 Task: Find connections with filter location Taiobeiras with filter topic #lawfirmmarketingwith filter profile language English with filter current company Luthra and Luthra Law Offices India with filter school Adikavi Nannaya University, Rajahmundry, East Godawari with filter industry Personal Care Product Manufacturing with filter service category Bankruptcy Law with filter keywords title Boilermaker
Action: Mouse moved to (491, 97)
Screenshot: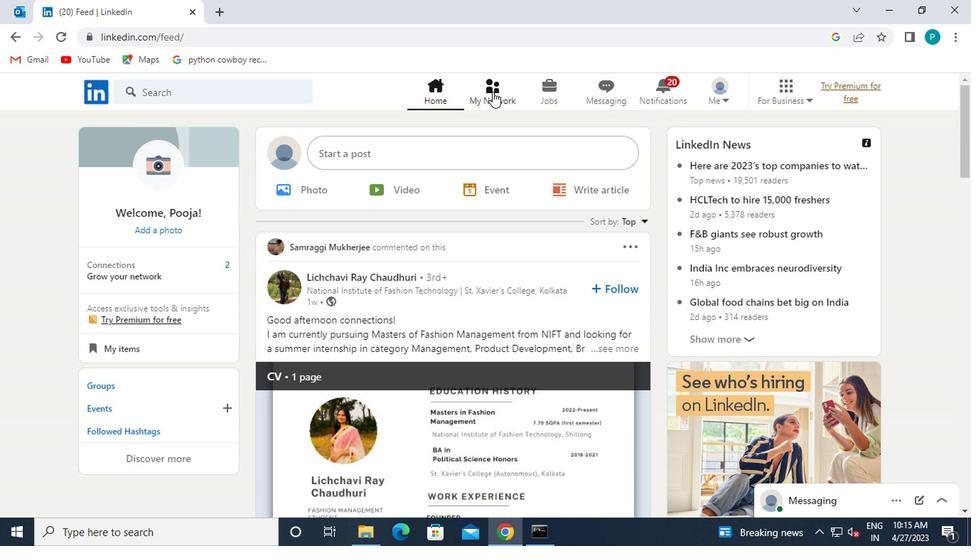 
Action: Mouse pressed left at (491, 97)
Screenshot: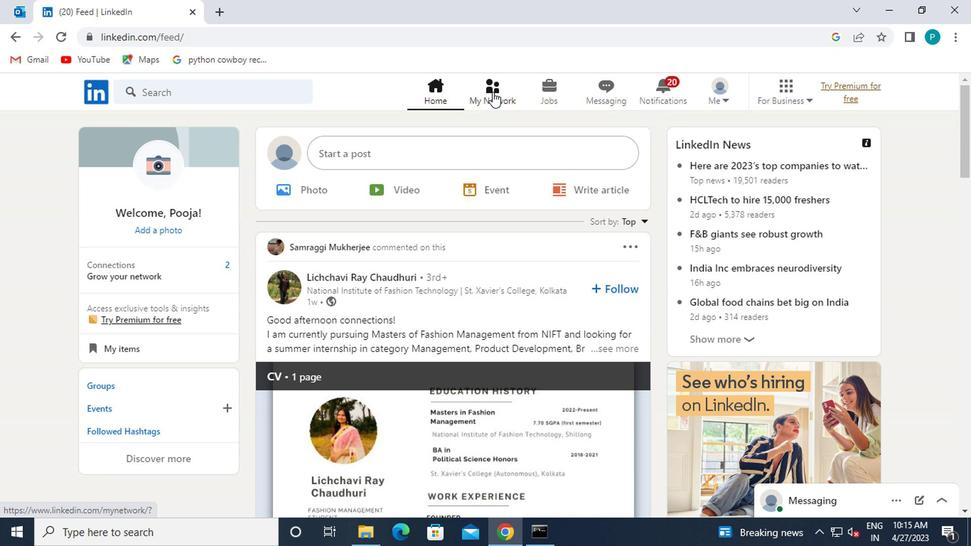 
Action: Mouse moved to (170, 182)
Screenshot: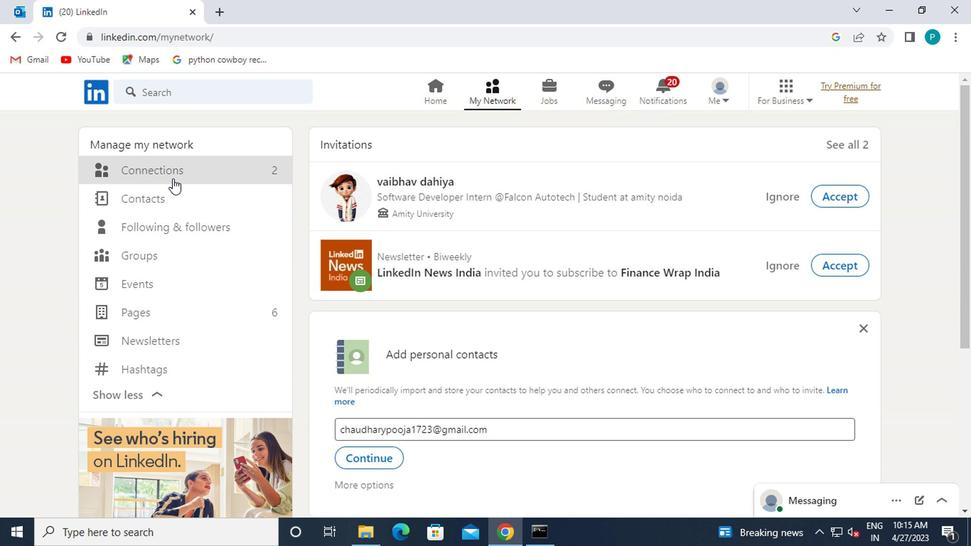 
Action: Mouse pressed left at (170, 182)
Screenshot: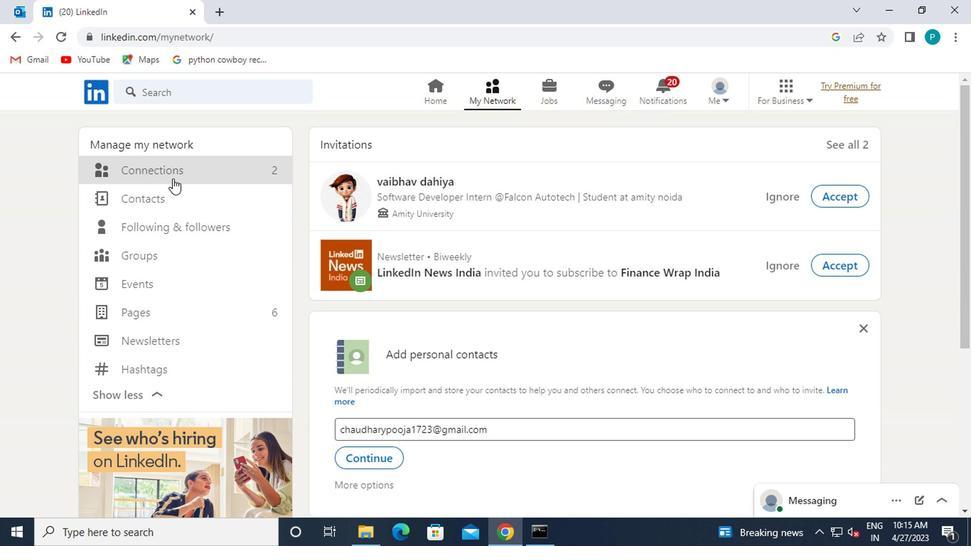 
Action: Mouse pressed left at (170, 182)
Screenshot: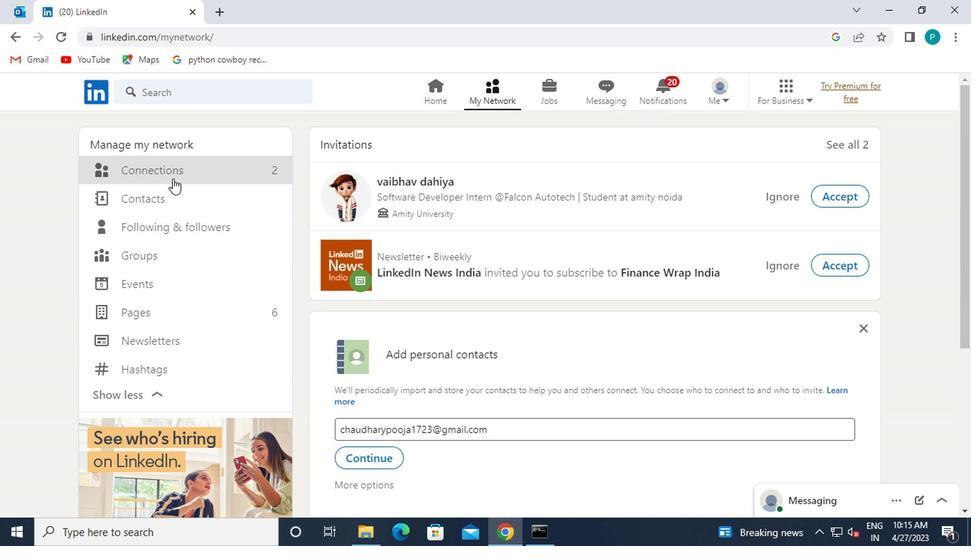 
Action: Mouse moved to (170, 173)
Screenshot: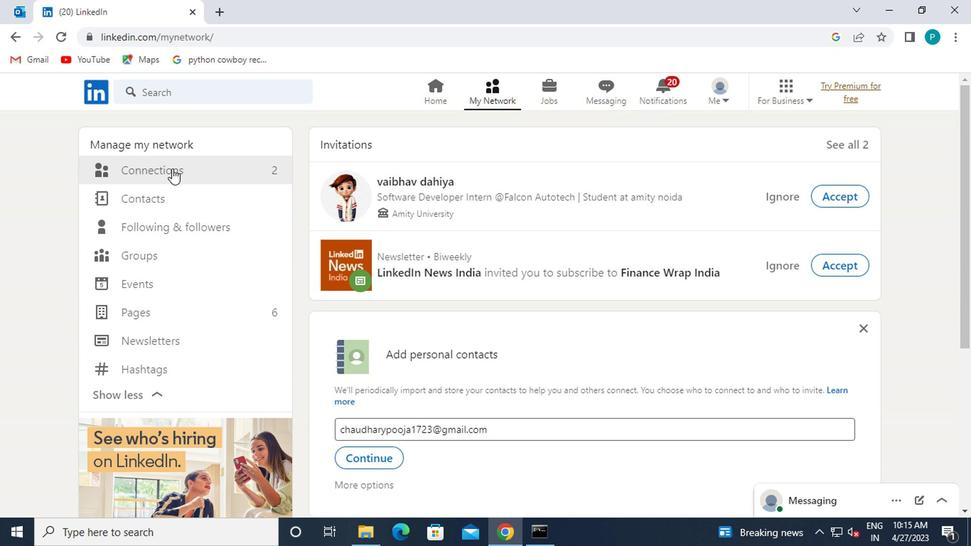 
Action: Mouse pressed left at (170, 173)
Screenshot: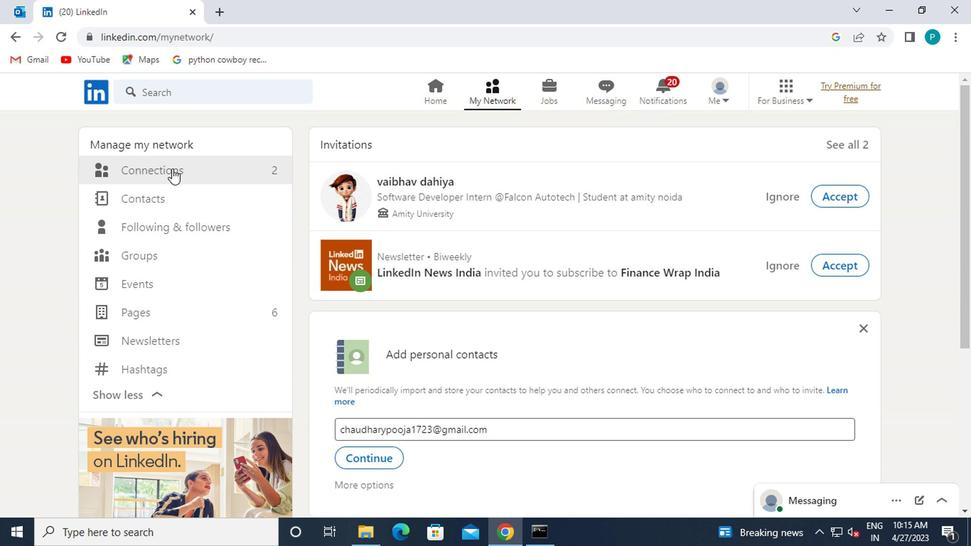 
Action: Mouse pressed left at (170, 173)
Screenshot: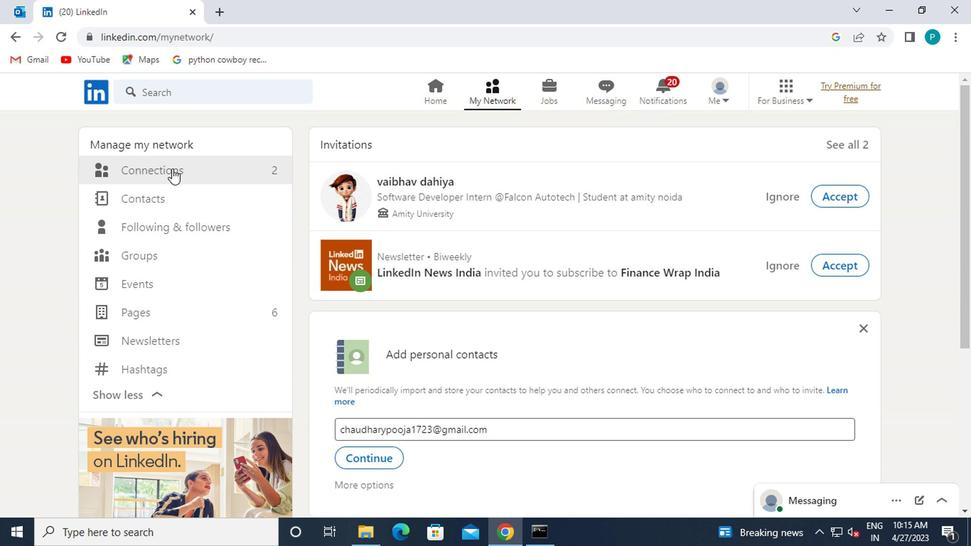 
Action: Mouse moved to (621, 178)
Screenshot: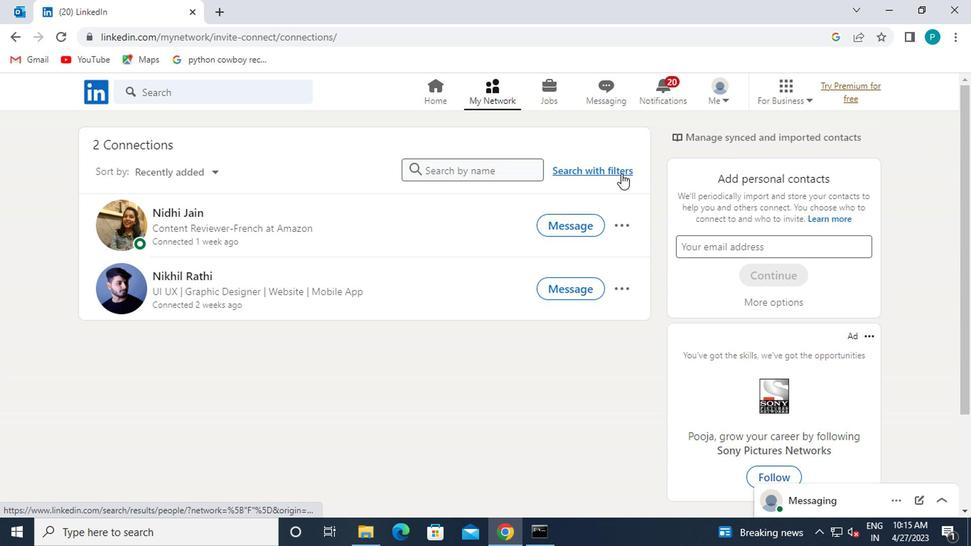 
Action: Mouse pressed left at (621, 178)
Screenshot: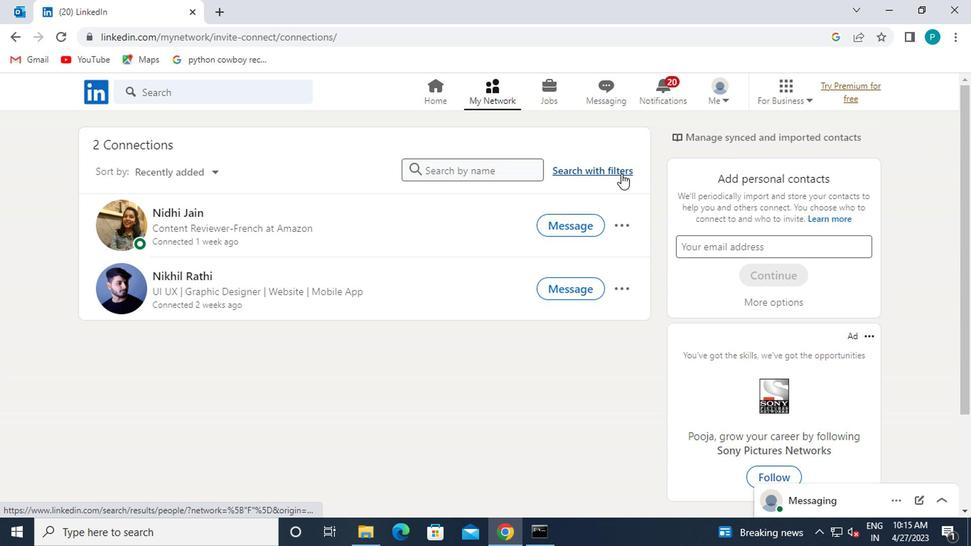 
Action: Mouse moved to (457, 140)
Screenshot: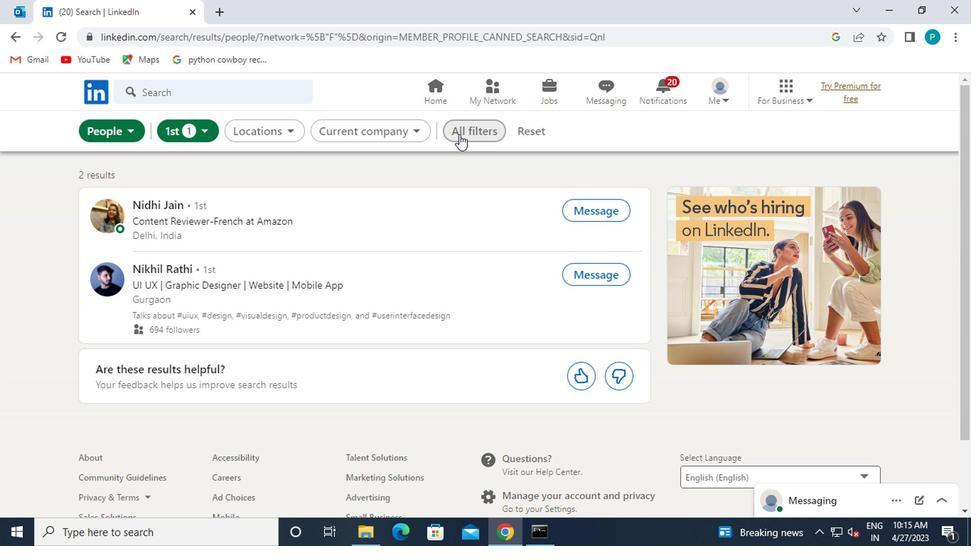 
Action: Mouse pressed left at (457, 140)
Screenshot: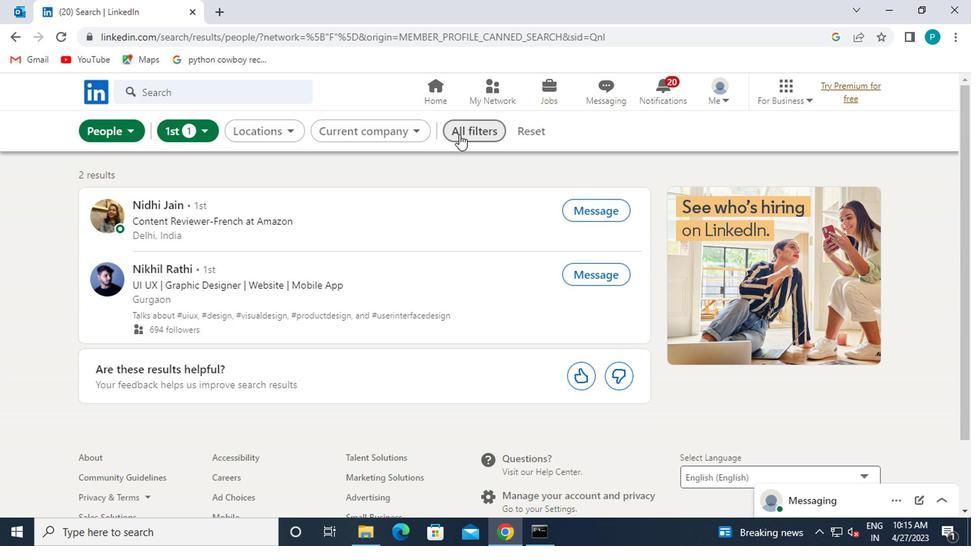 
Action: Mouse moved to (657, 308)
Screenshot: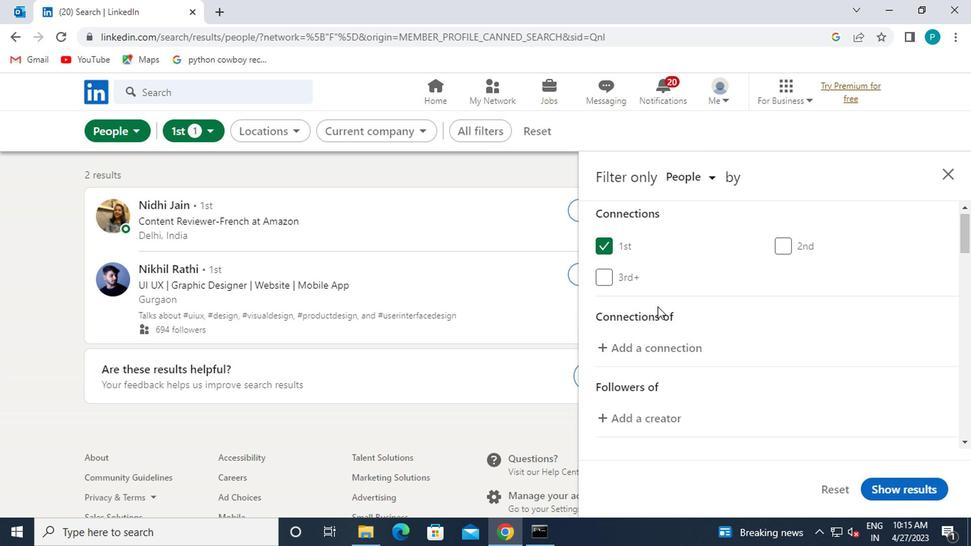 
Action: Mouse scrolled (657, 308) with delta (0, 0)
Screenshot: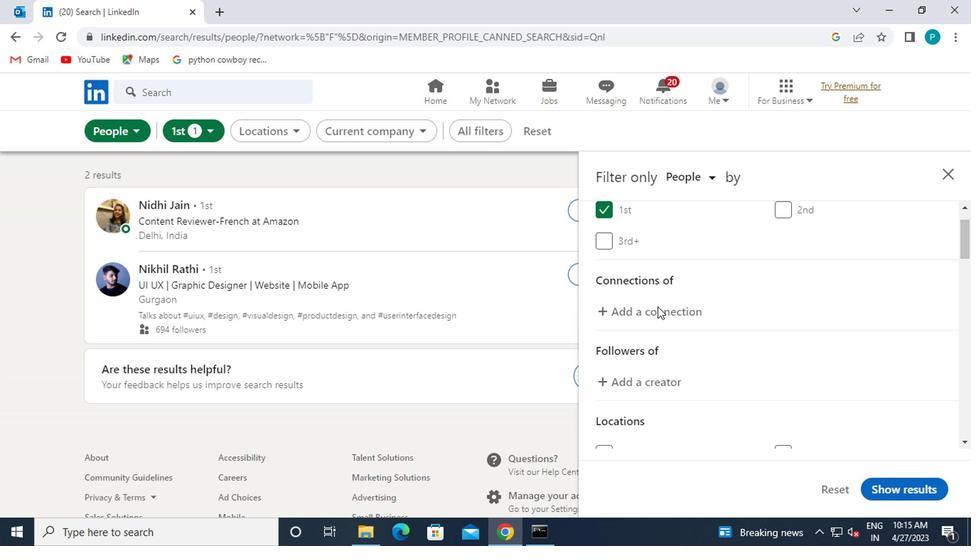 
Action: Mouse moved to (657, 309)
Screenshot: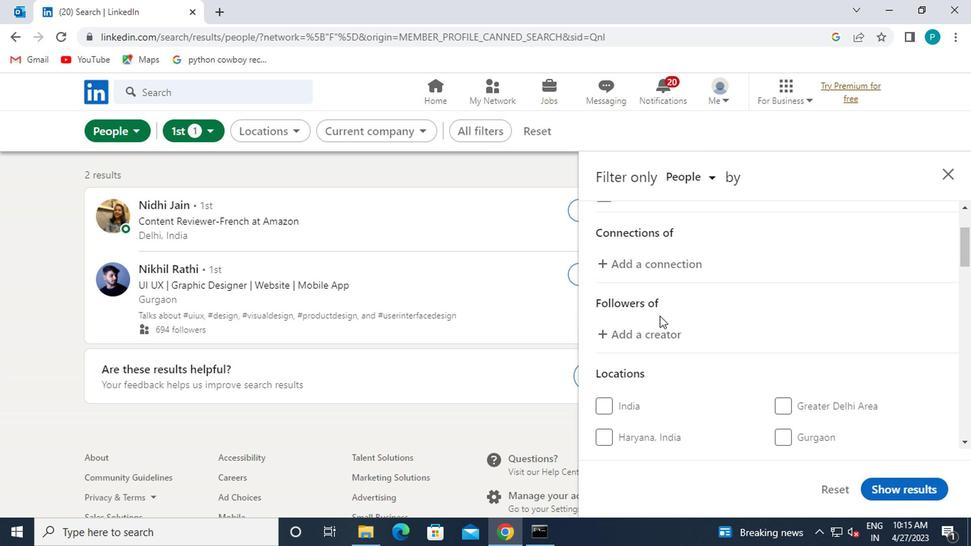 
Action: Mouse scrolled (657, 308) with delta (0, 0)
Screenshot: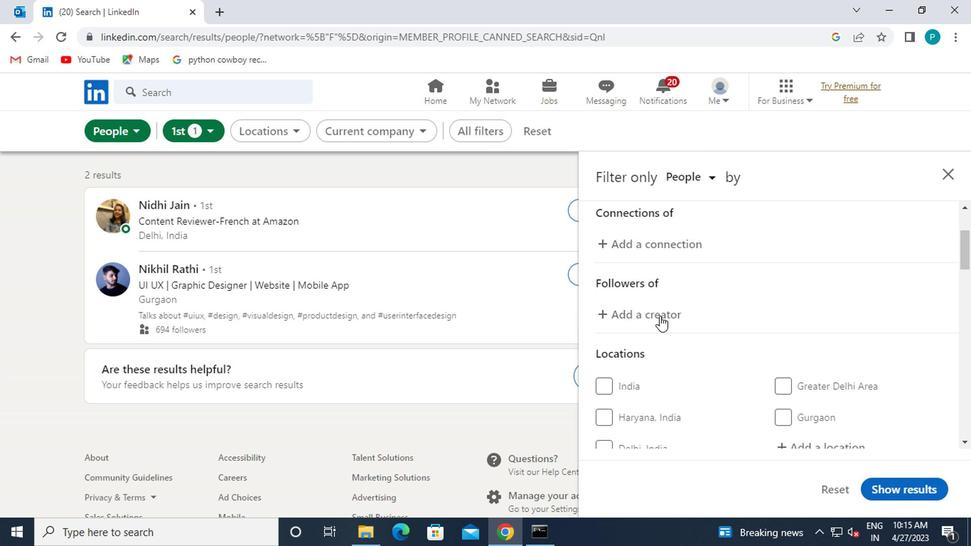 
Action: Mouse moved to (781, 402)
Screenshot: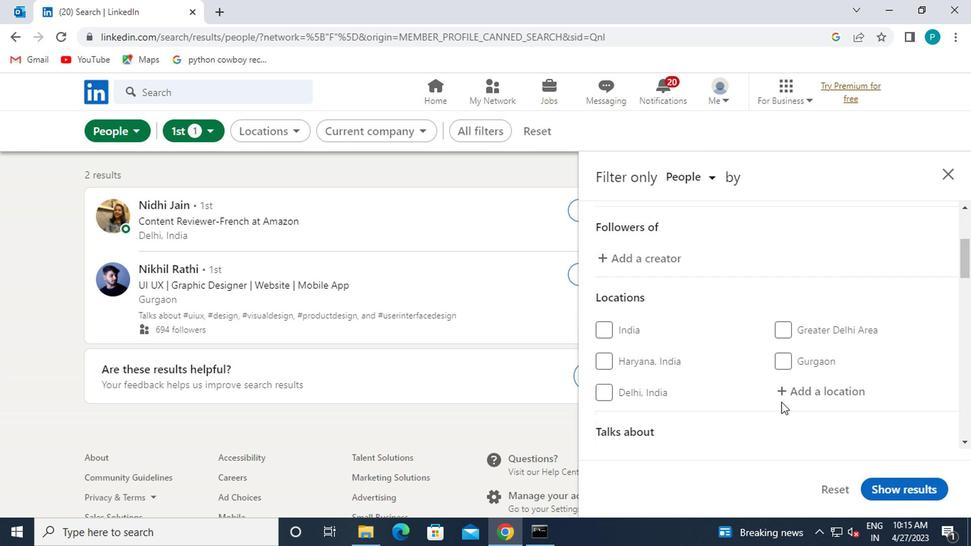 
Action: Mouse scrolled (781, 401) with delta (0, 0)
Screenshot: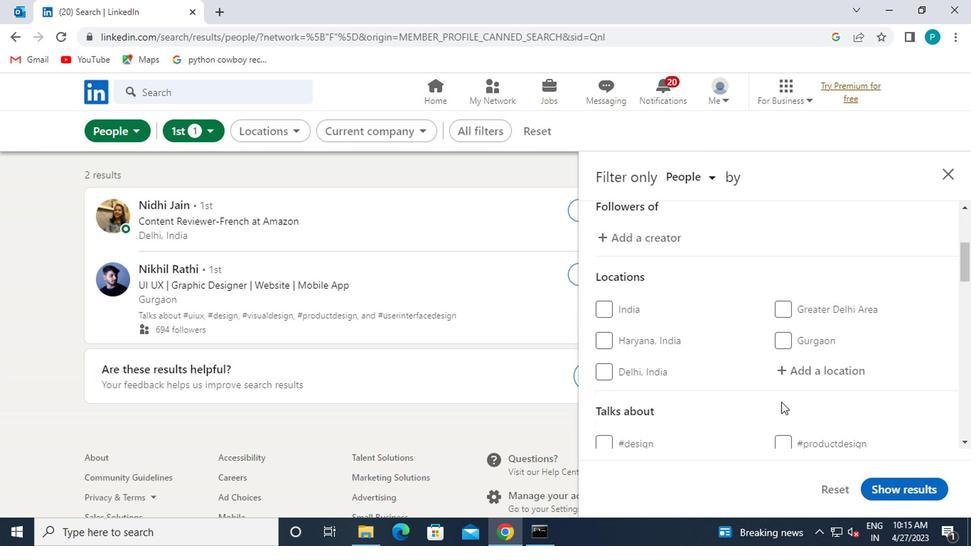 
Action: Mouse moved to (790, 354)
Screenshot: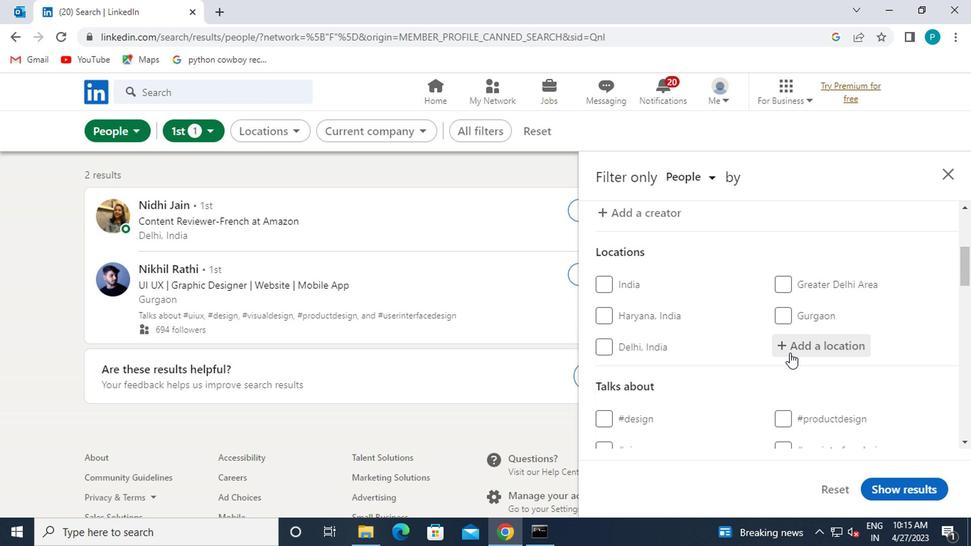 
Action: Mouse pressed left at (790, 354)
Screenshot: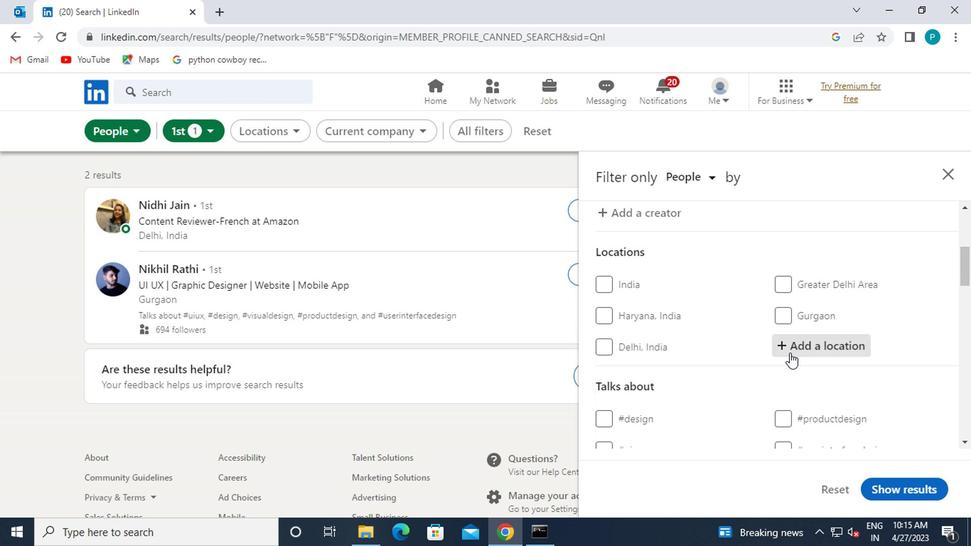 
Action: Key pressed <Key.caps_lock>t<Key.caps_lock>aiobeiras
Screenshot: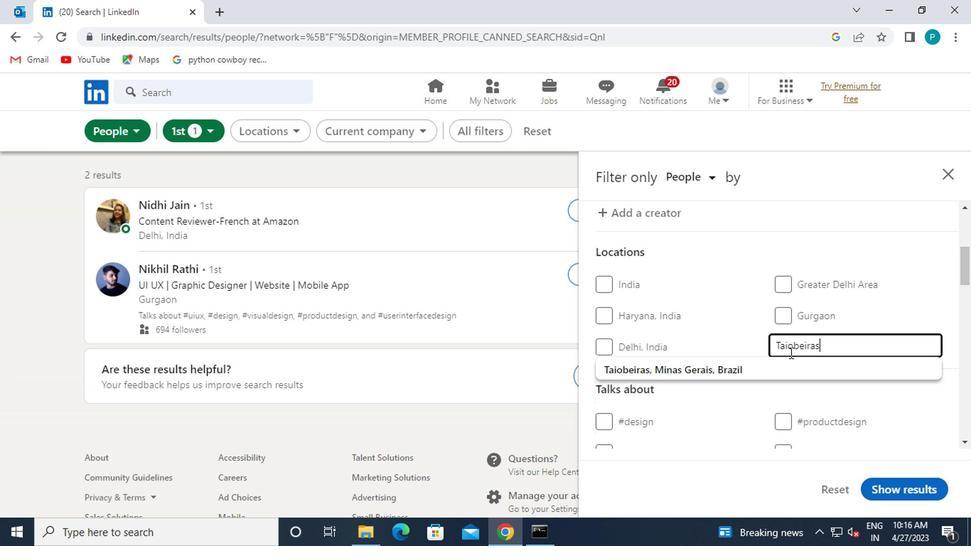 
Action: Mouse moved to (775, 373)
Screenshot: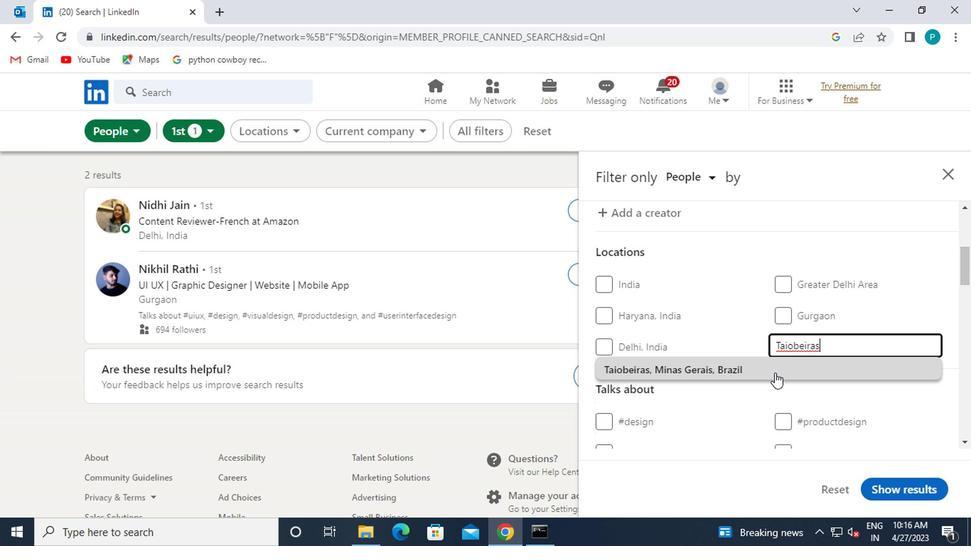 
Action: Mouse pressed left at (775, 373)
Screenshot: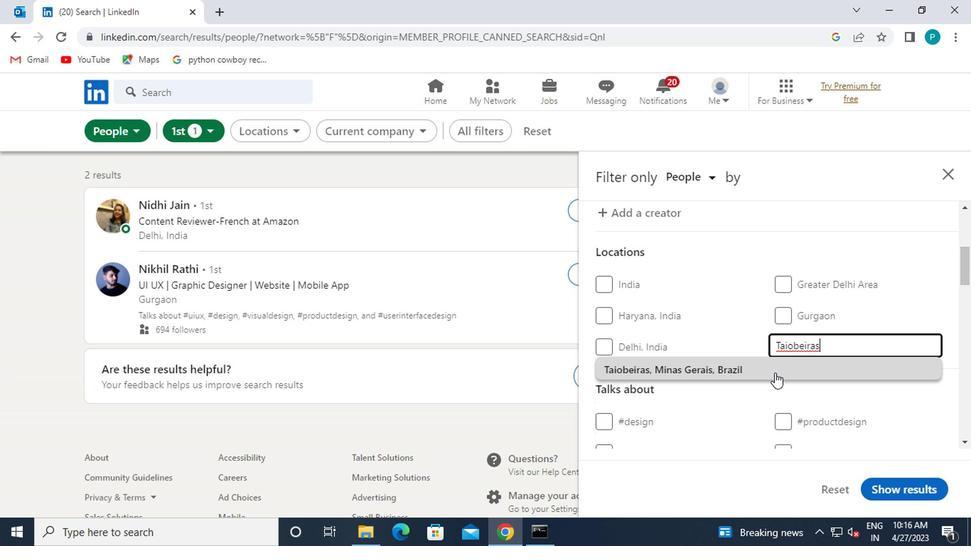 
Action: Mouse moved to (774, 374)
Screenshot: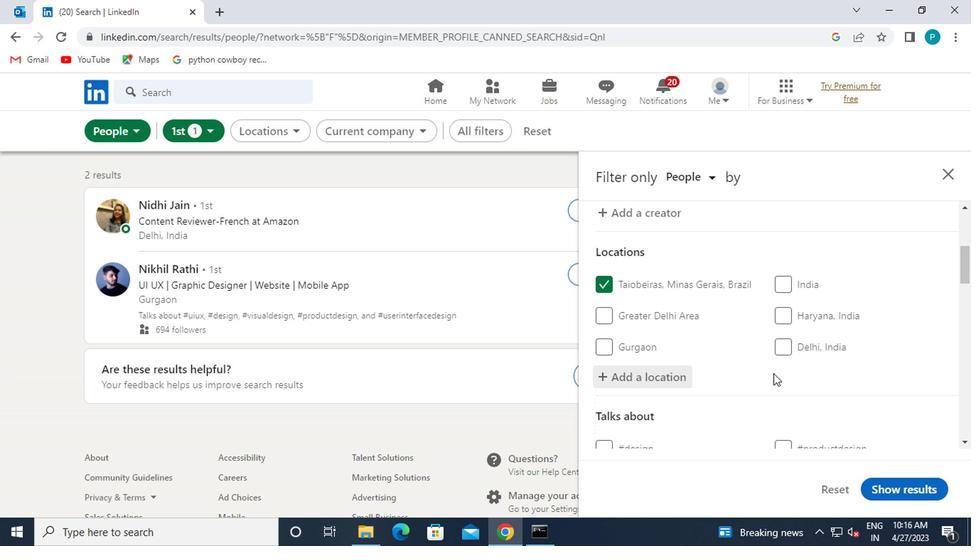 
Action: Mouse scrolled (774, 373) with delta (0, -1)
Screenshot: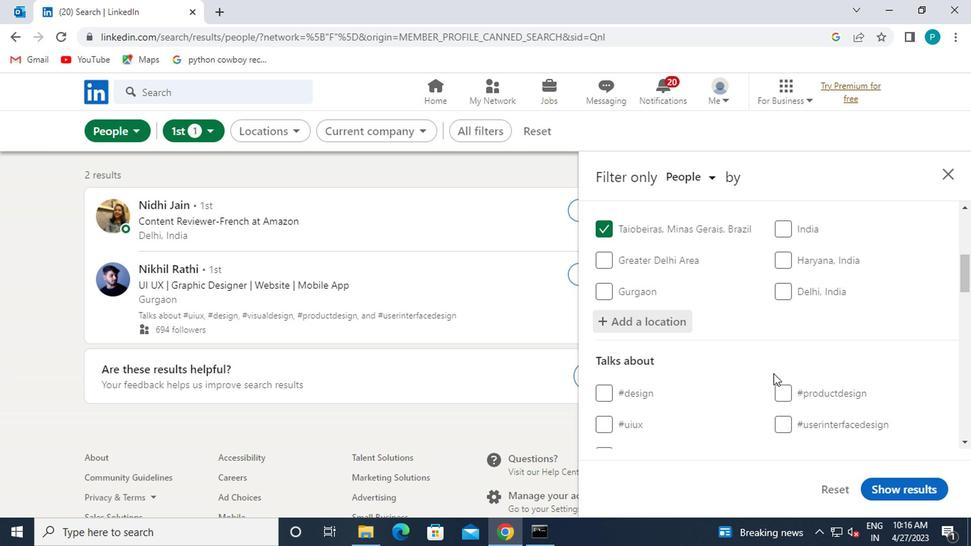 
Action: Mouse scrolled (774, 373) with delta (0, -1)
Screenshot: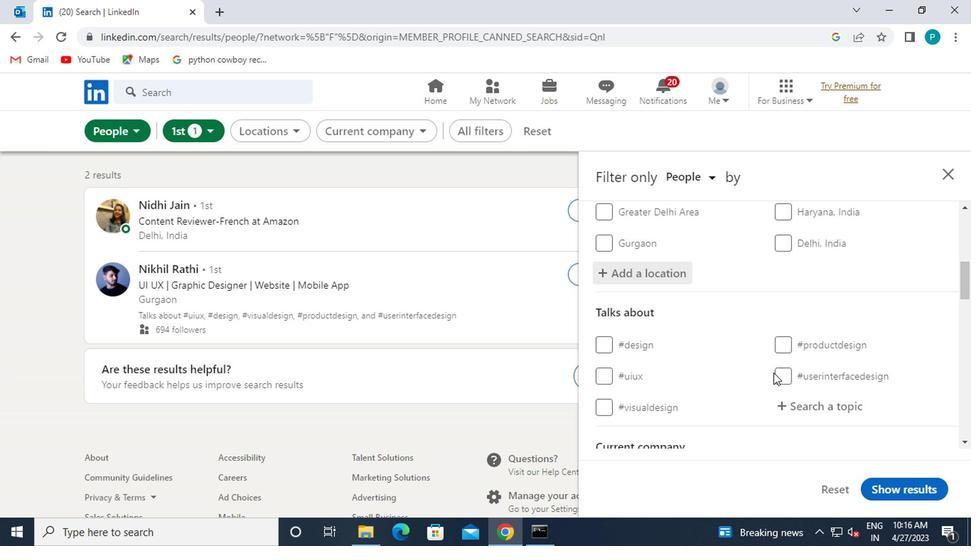 
Action: Mouse scrolled (774, 373) with delta (0, -1)
Screenshot: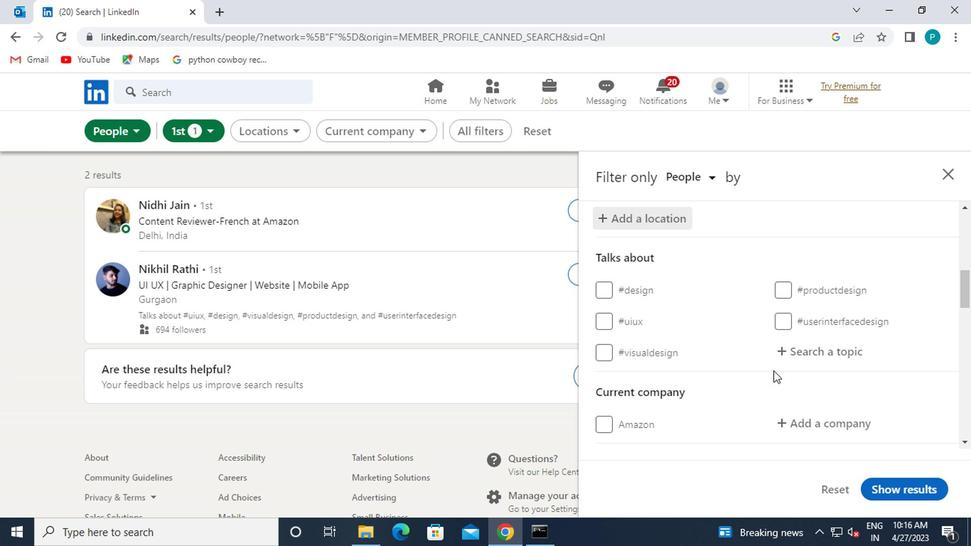 
Action: Mouse moved to (781, 308)
Screenshot: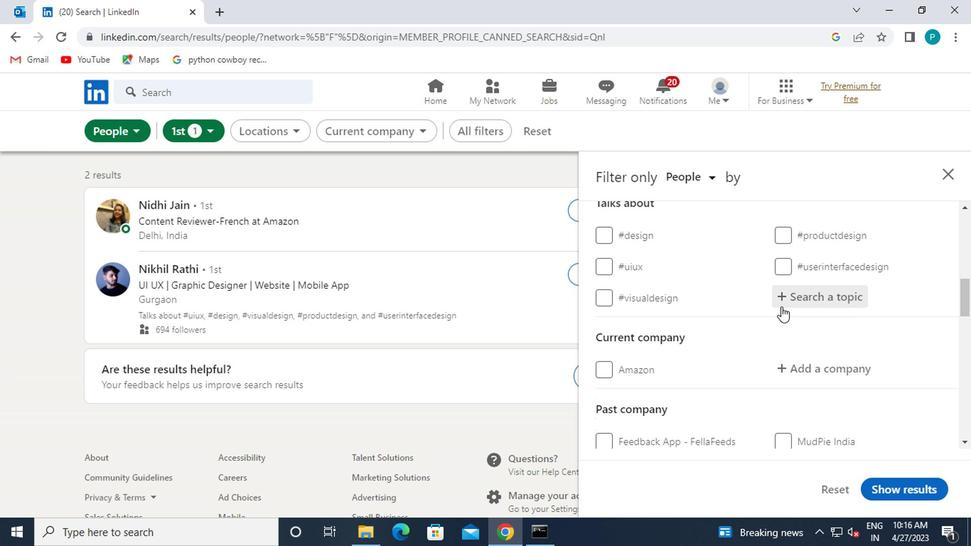 
Action: Mouse pressed left at (781, 308)
Screenshot: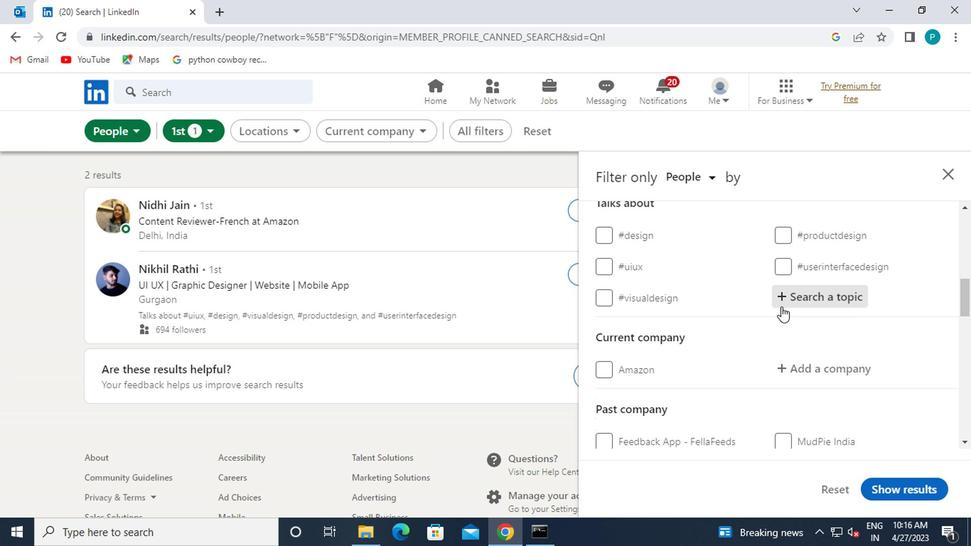 
Action: Key pressed <Key.shift>#LLAWFIRMMARKETING
Screenshot: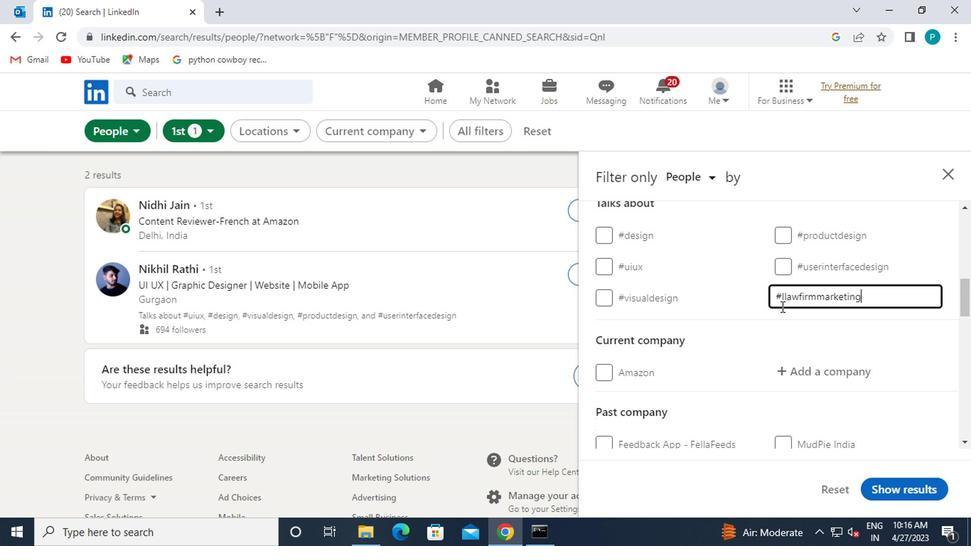 
Action: Mouse moved to (780, 312)
Screenshot: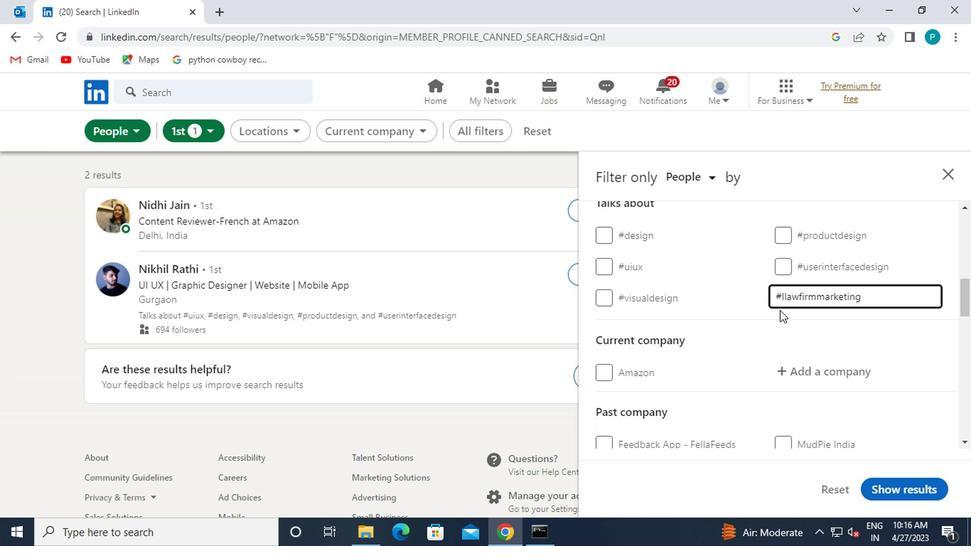 
Action: Mouse scrolled (780, 311) with delta (0, -1)
Screenshot: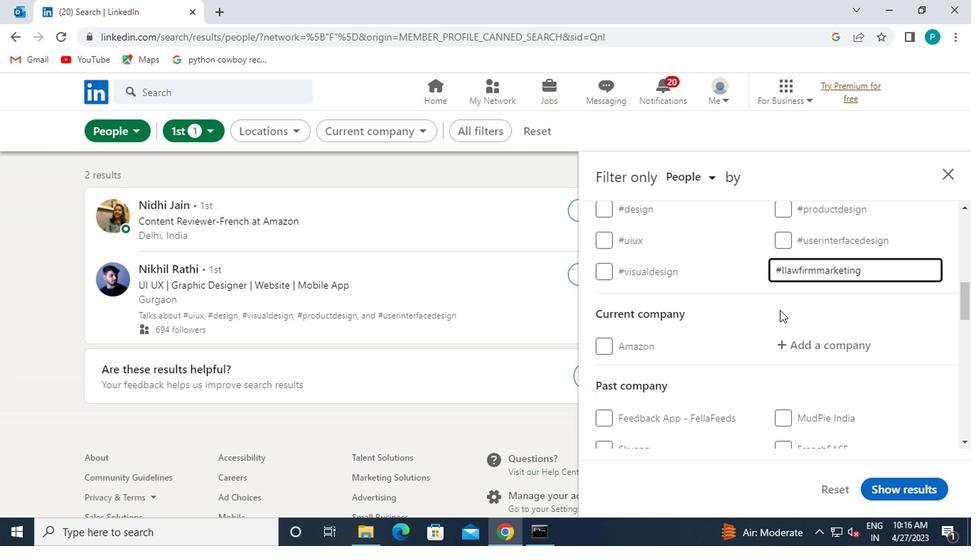 
Action: Mouse moved to (781, 308)
Screenshot: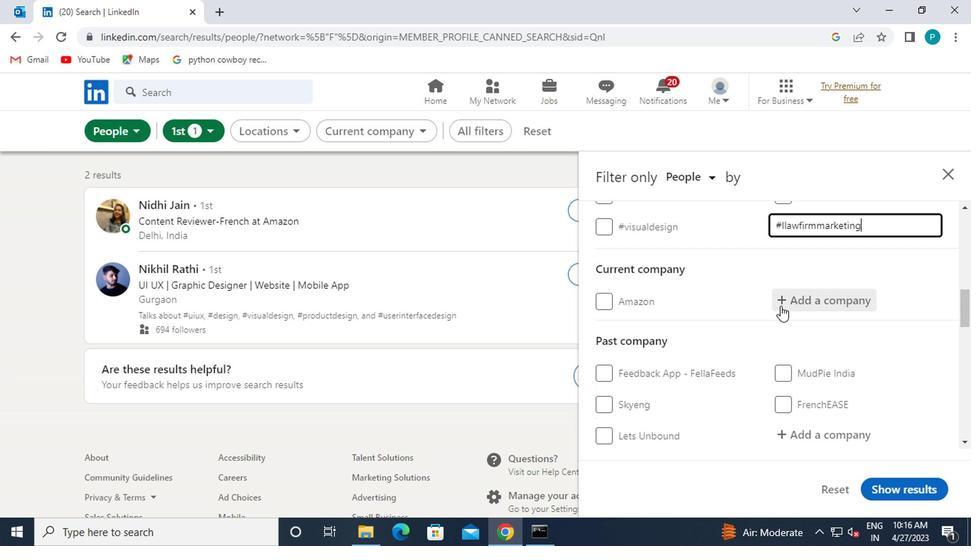 
Action: Mouse pressed left at (781, 308)
Screenshot: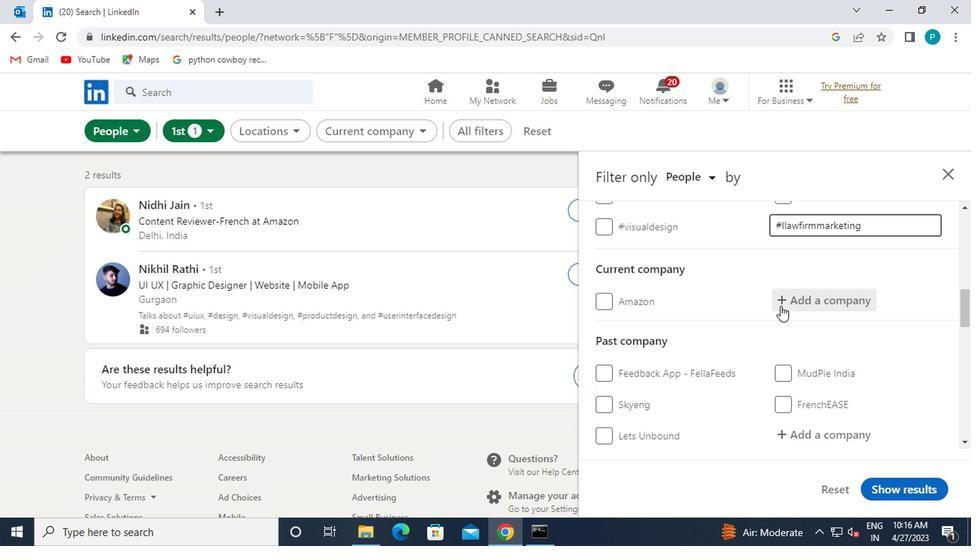 
Action: Key pressed LUTHRA
Screenshot: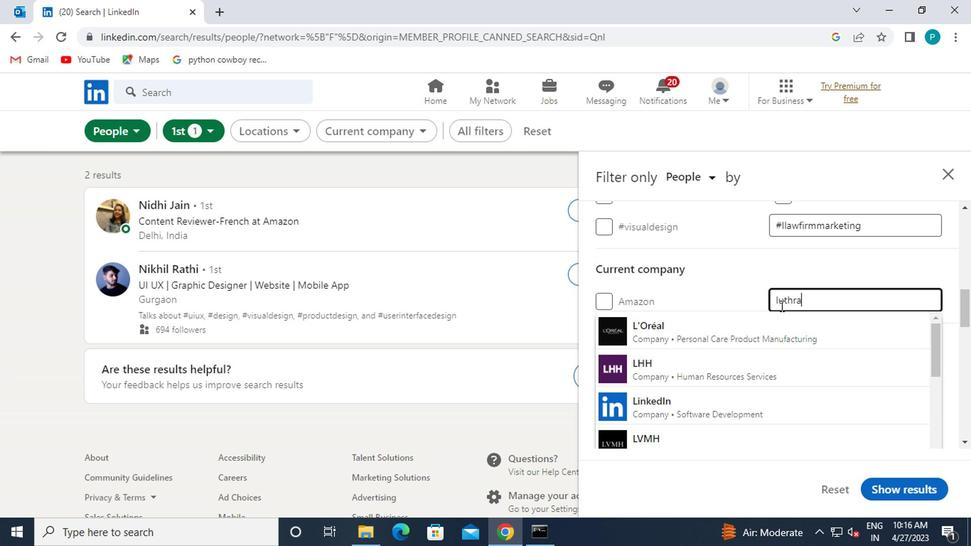 
Action: Mouse moved to (778, 330)
Screenshot: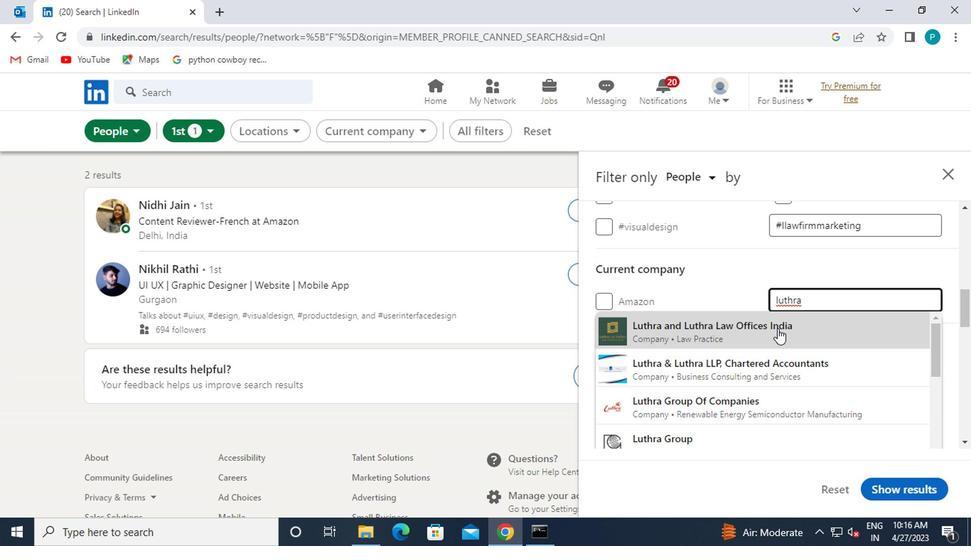 
Action: Mouse pressed left at (778, 330)
Screenshot: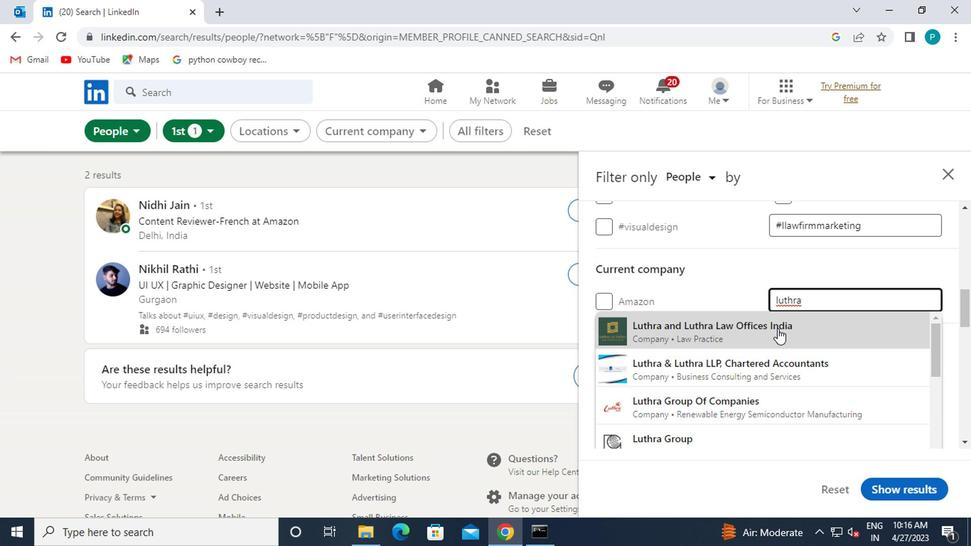 
Action: Mouse moved to (761, 330)
Screenshot: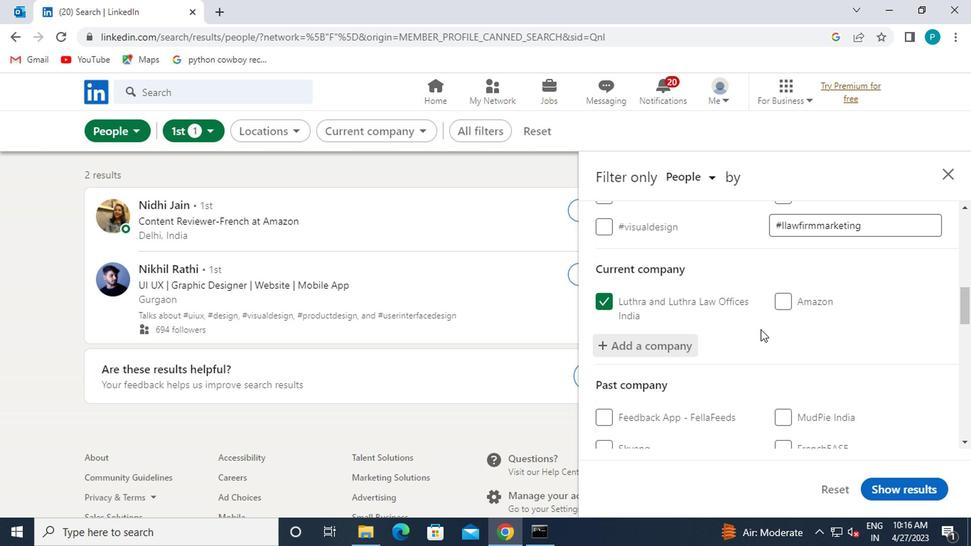 
Action: Mouse scrolled (761, 330) with delta (0, 0)
Screenshot: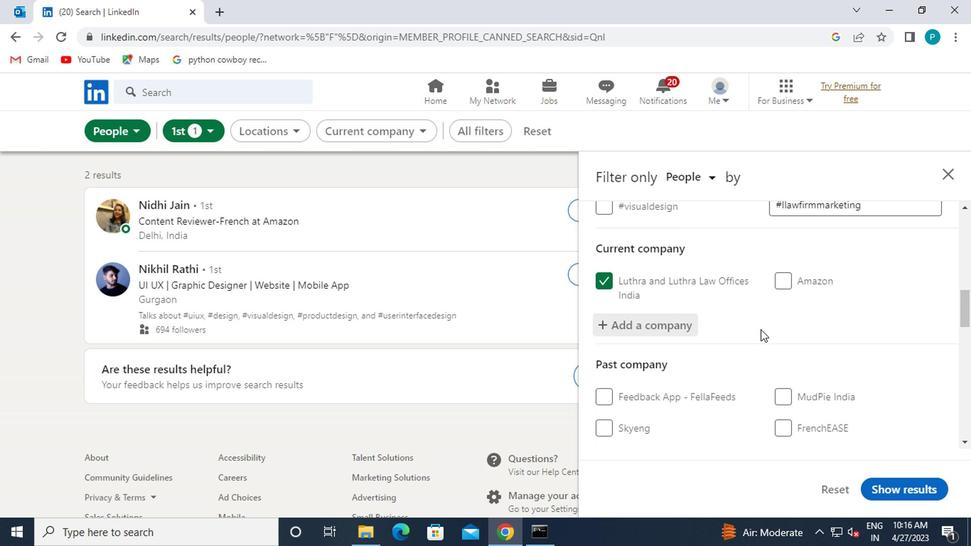 
Action: Mouse scrolled (761, 330) with delta (0, 0)
Screenshot: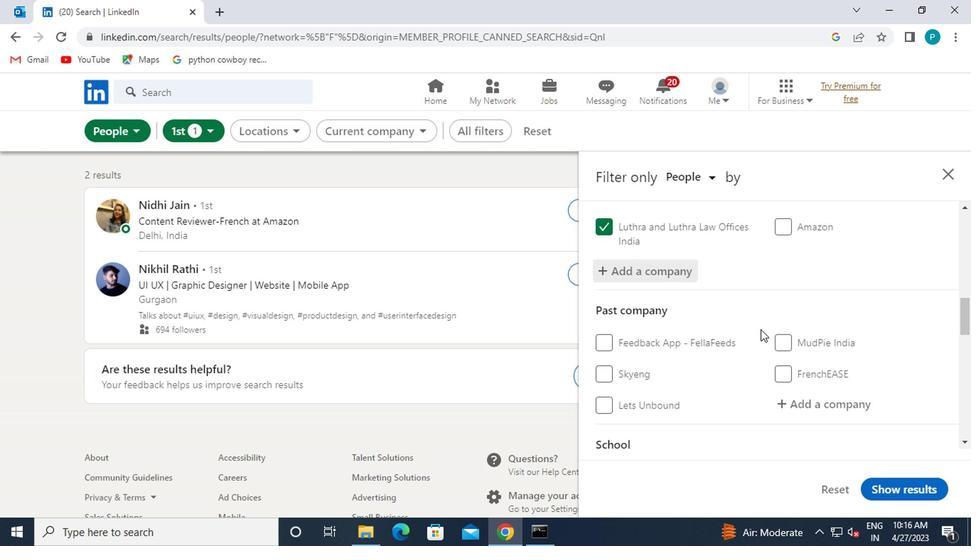 
Action: Mouse moved to (722, 332)
Screenshot: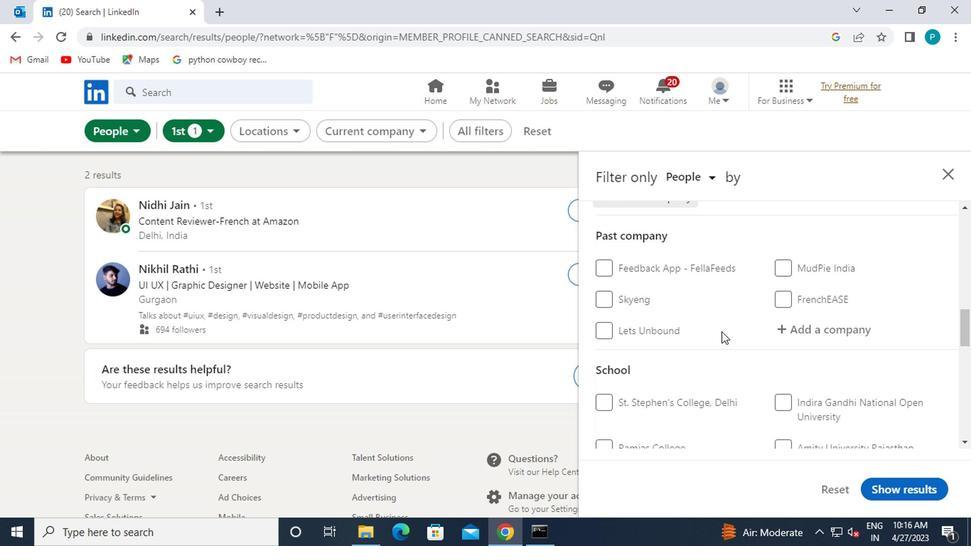 
Action: Mouse scrolled (722, 332) with delta (0, 0)
Screenshot: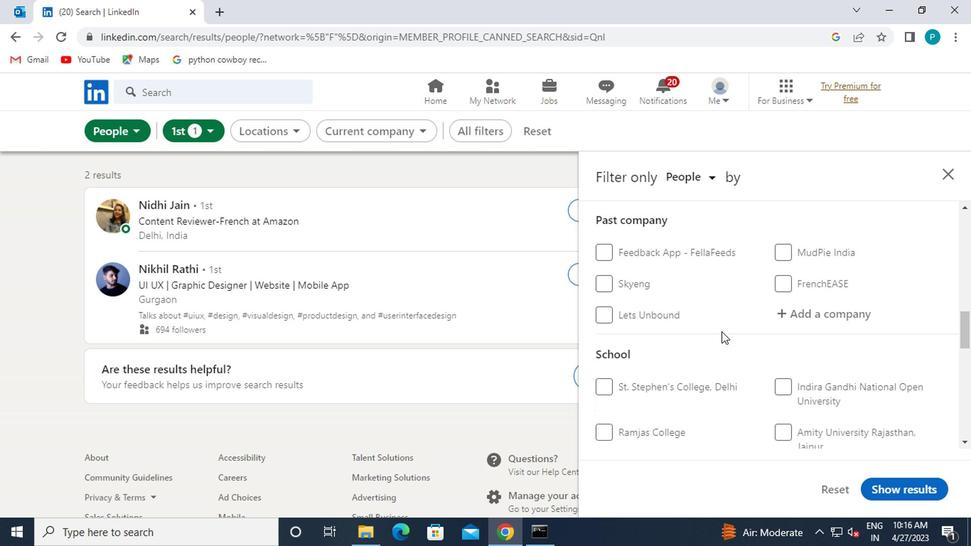 
Action: Mouse moved to (791, 420)
Screenshot: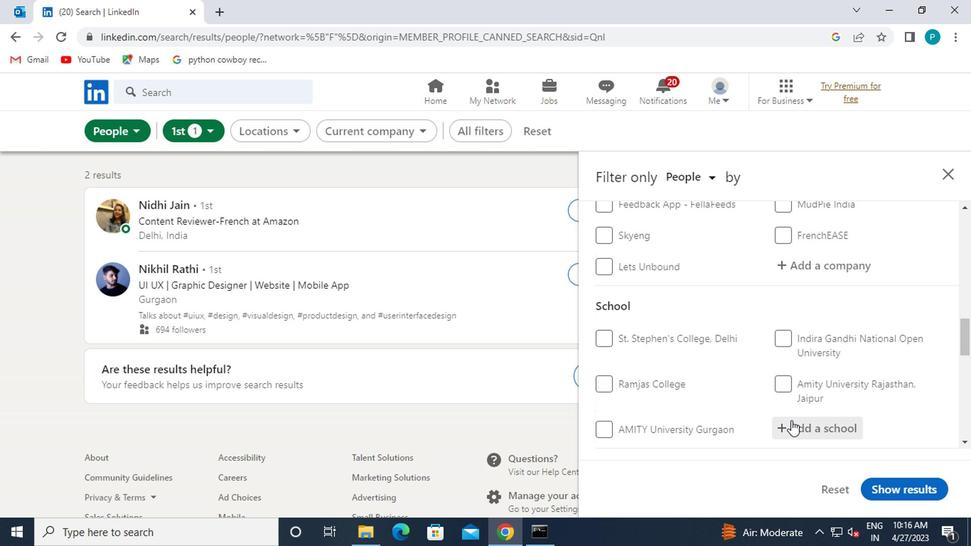 
Action: Mouse pressed left at (791, 420)
Screenshot: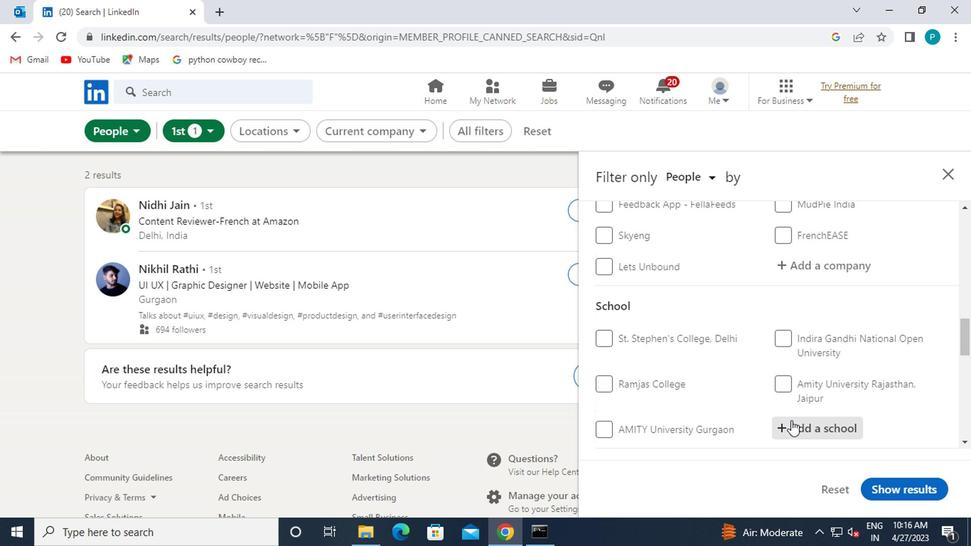 
Action: Mouse moved to (791, 420)
Screenshot: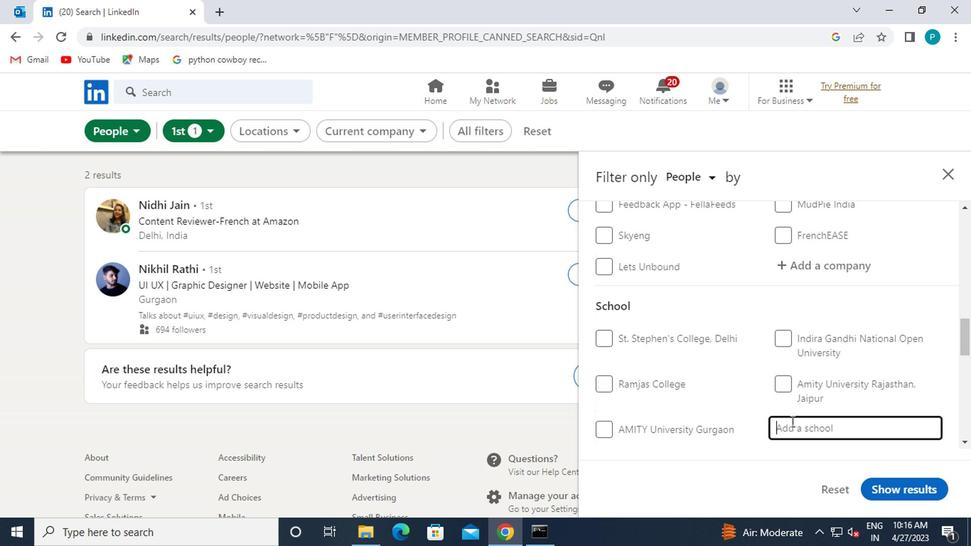 
Action: Key pressed ADIV<Key.backspace>KAVI
Screenshot: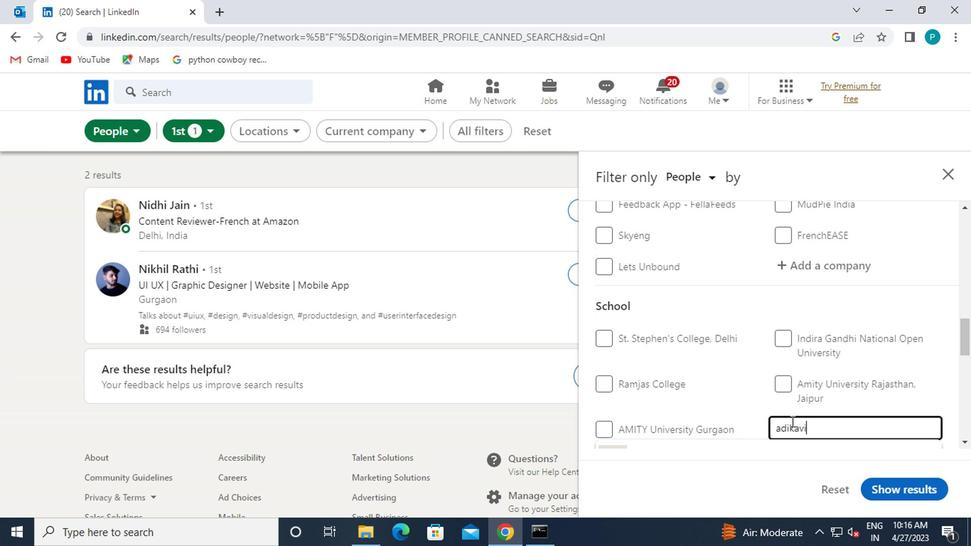 
Action: Mouse moved to (776, 413)
Screenshot: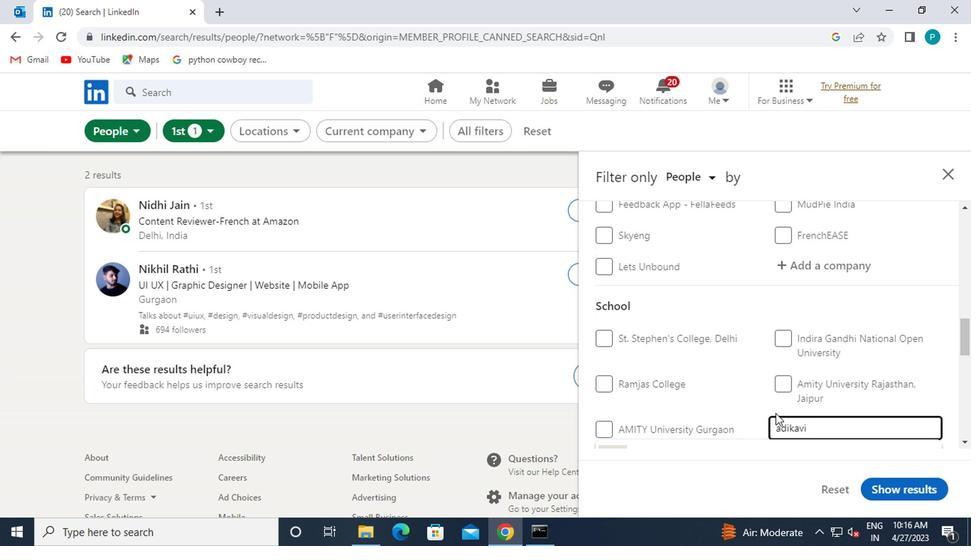 
Action: Mouse scrolled (776, 412) with delta (0, 0)
Screenshot: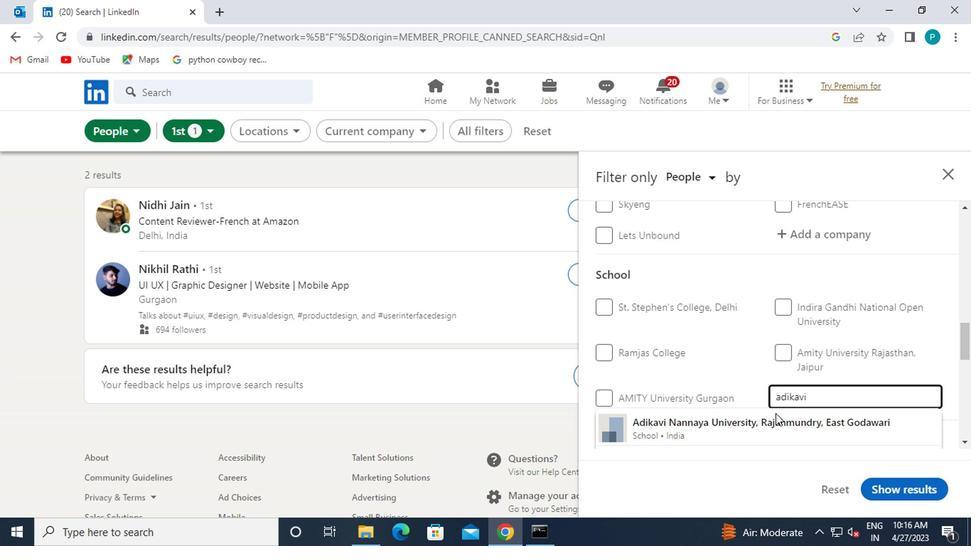 
Action: Mouse scrolled (776, 412) with delta (0, 0)
Screenshot: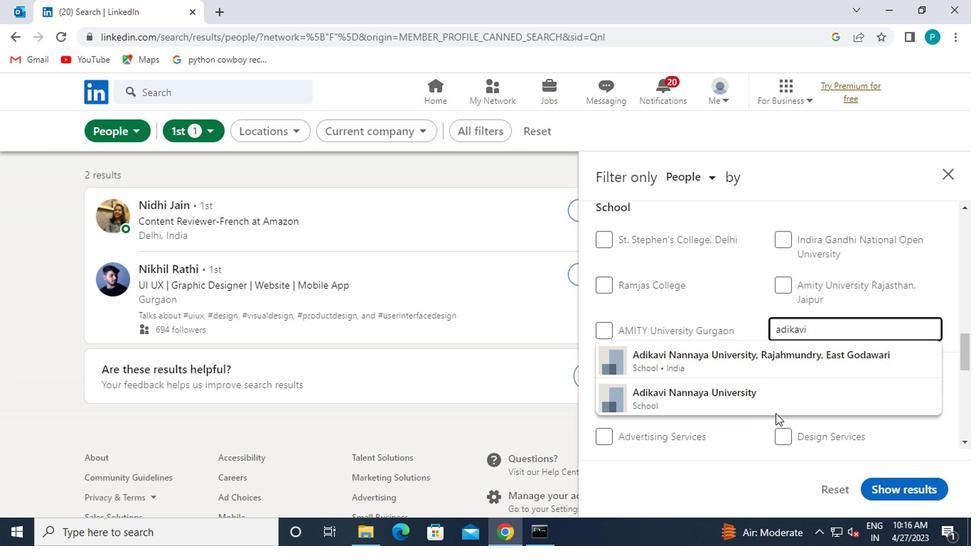 
Action: Mouse moved to (714, 308)
Screenshot: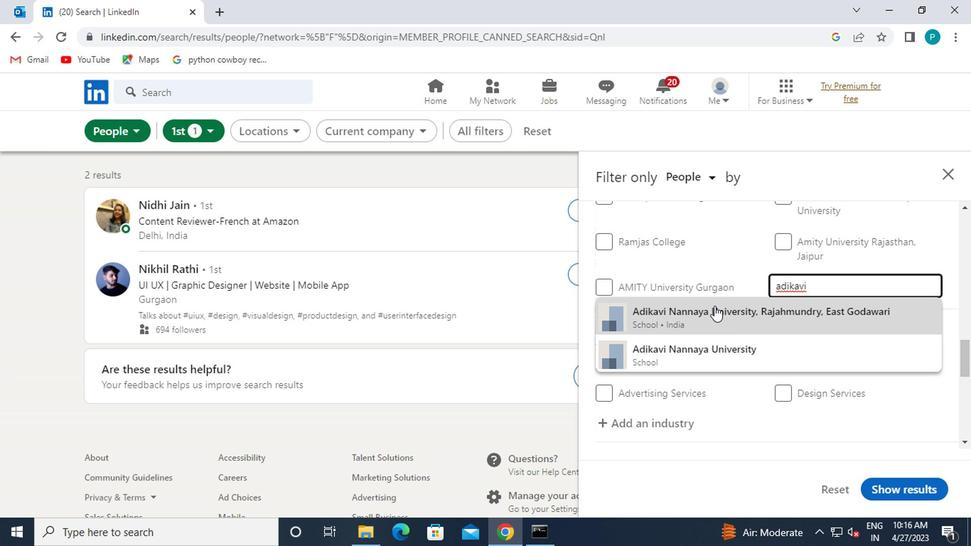 
Action: Mouse pressed left at (714, 308)
Screenshot: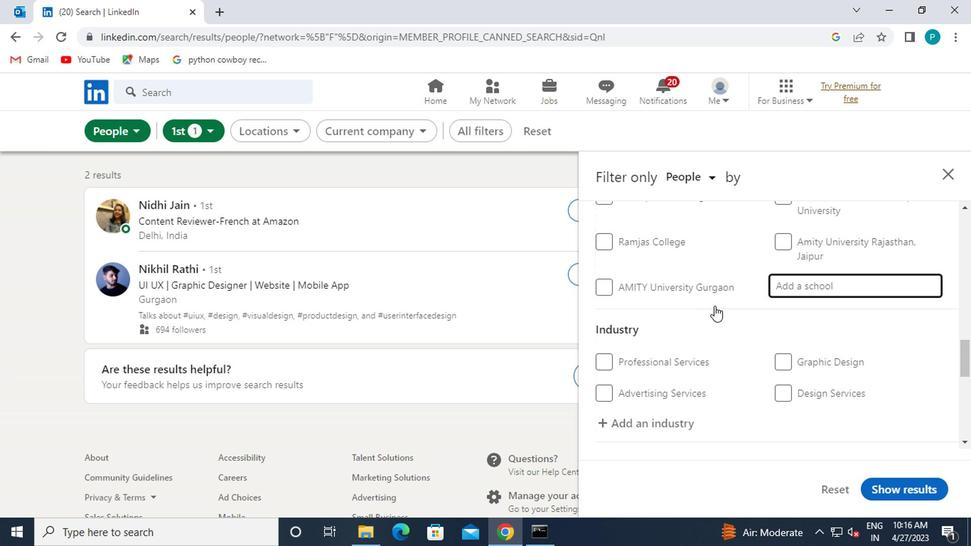
Action: Mouse scrolled (714, 307) with delta (0, -1)
Screenshot: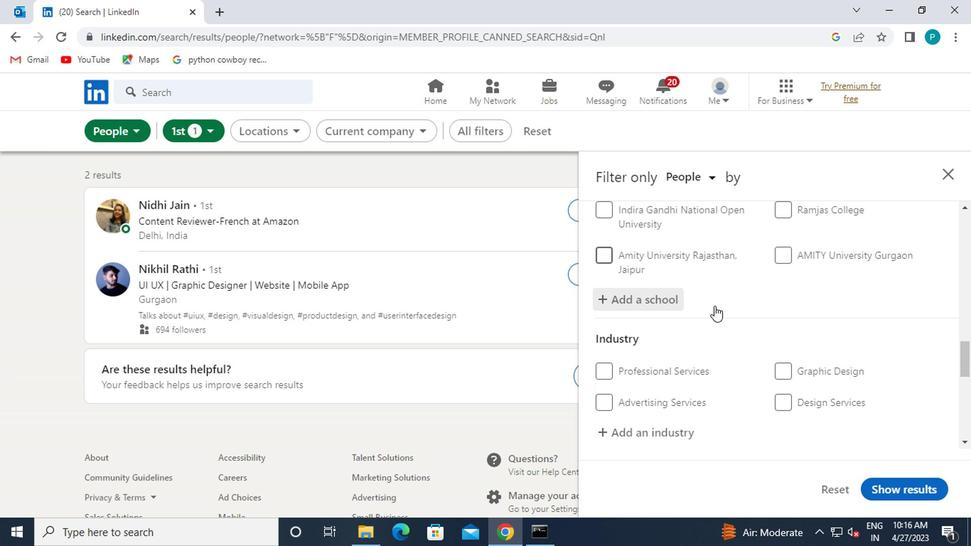 
Action: Mouse scrolled (714, 307) with delta (0, -1)
Screenshot: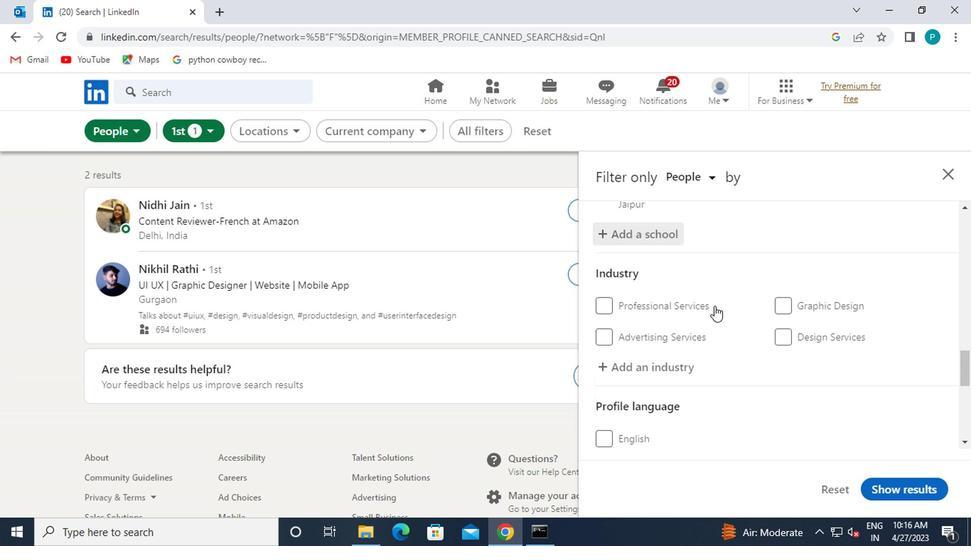 
Action: Mouse scrolled (714, 307) with delta (0, -1)
Screenshot: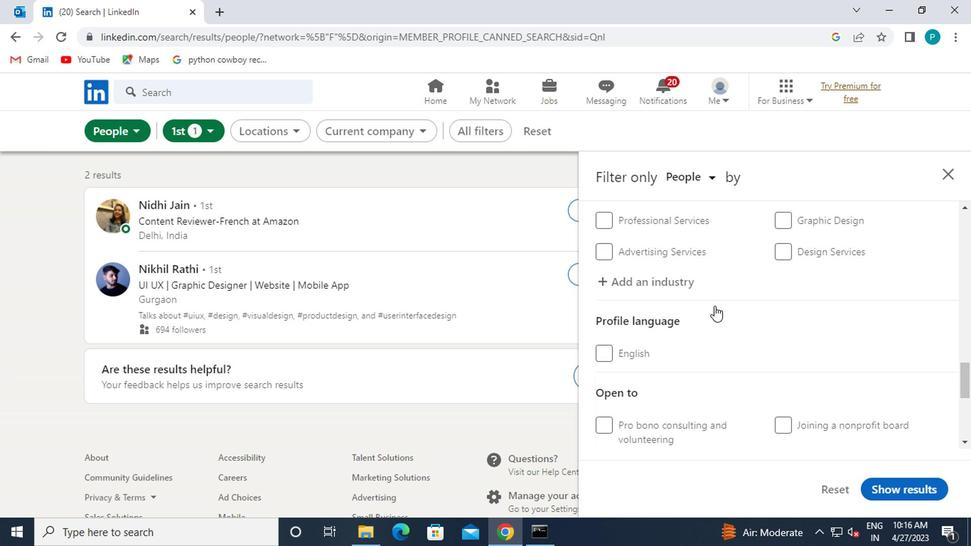 
Action: Mouse moved to (713, 308)
Screenshot: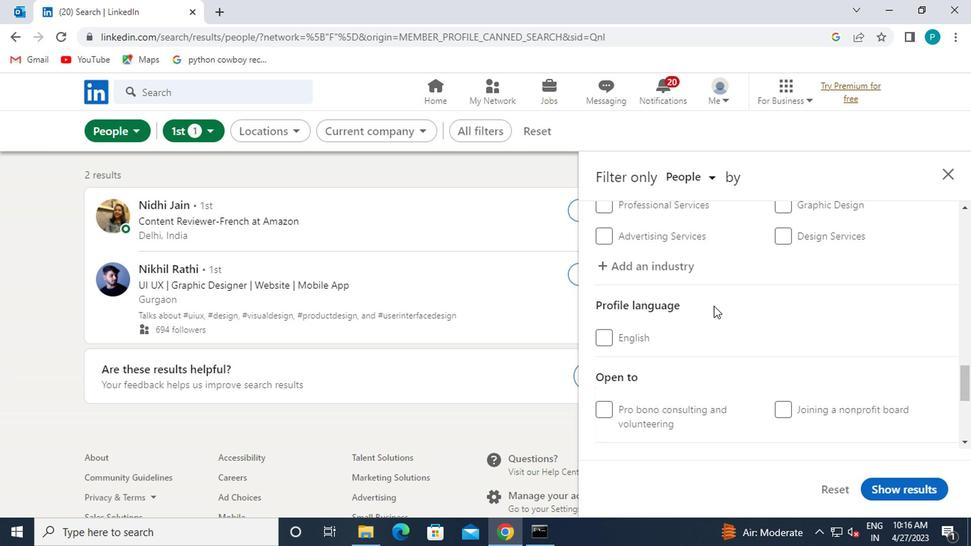 
Action: Mouse scrolled (713, 308) with delta (0, 0)
Screenshot: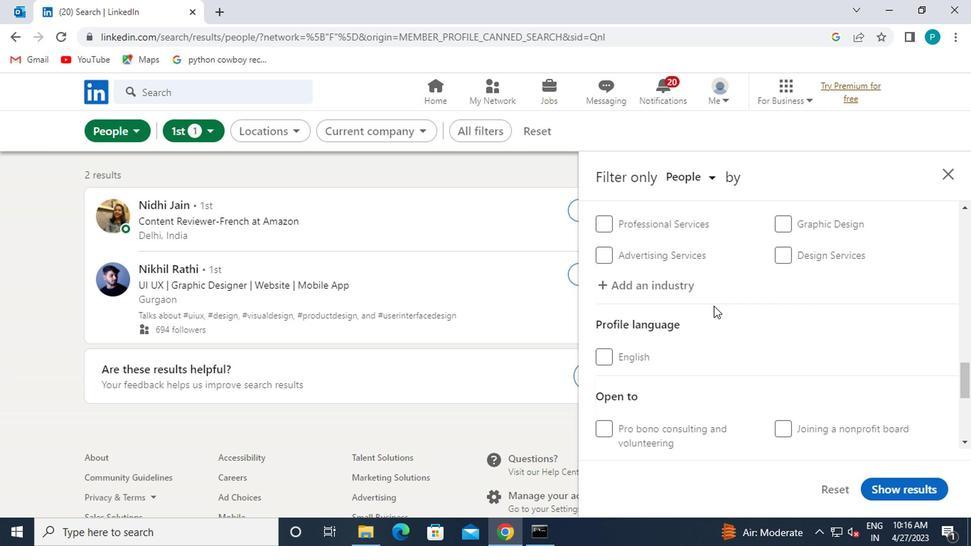 
Action: Mouse scrolled (713, 308) with delta (0, 0)
Screenshot: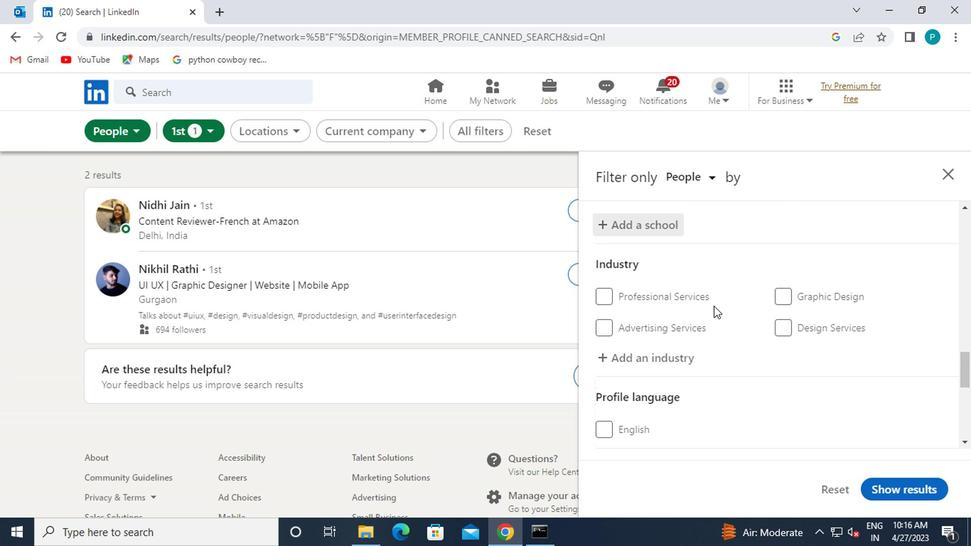 
Action: Mouse scrolled (713, 307) with delta (0, -1)
Screenshot: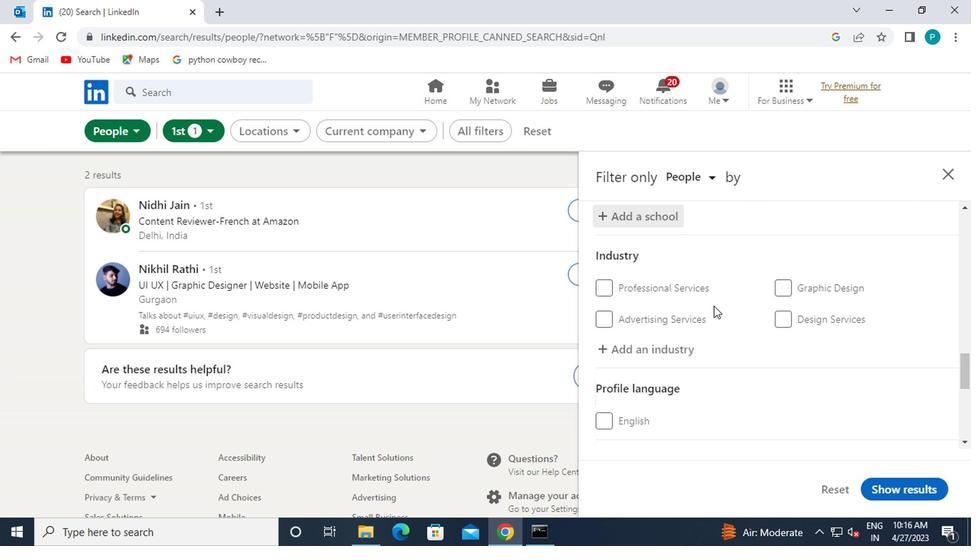 
Action: Mouse moved to (689, 328)
Screenshot: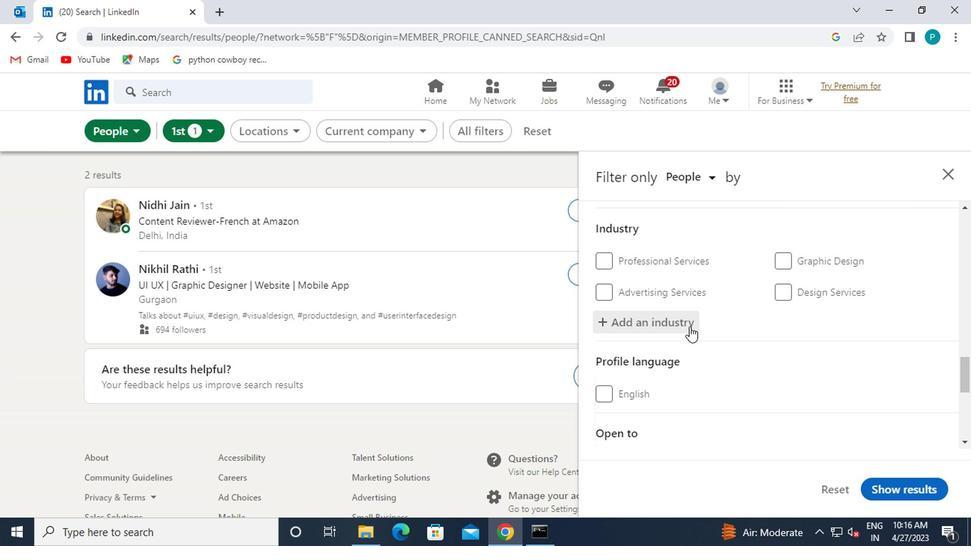 
Action: Mouse pressed left at (689, 328)
Screenshot: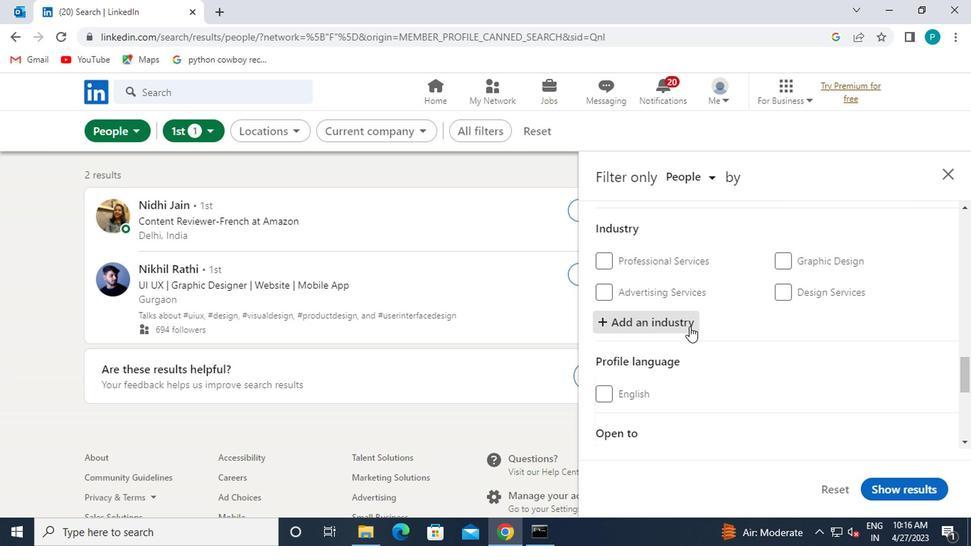 
Action: Key pressed PERS
Screenshot: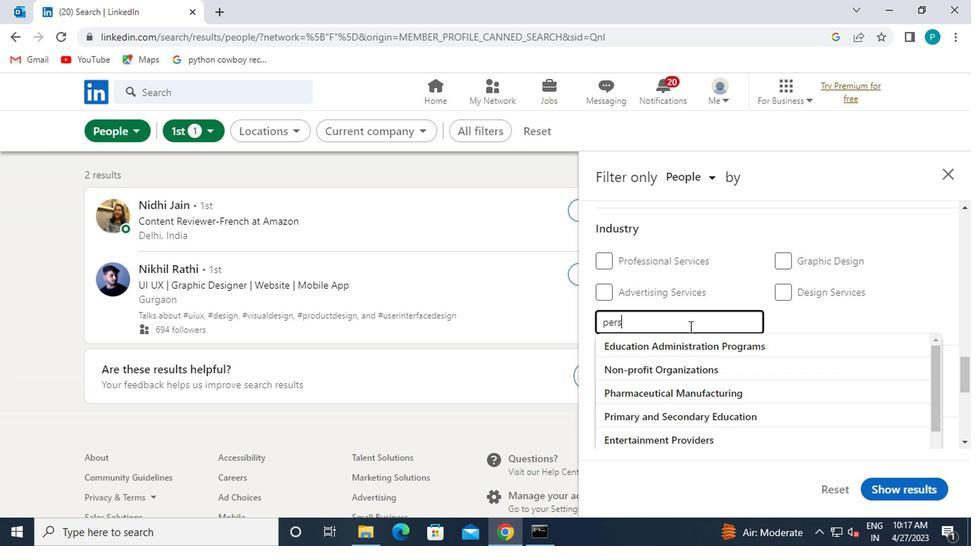 
Action: Mouse moved to (693, 340)
Screenshot: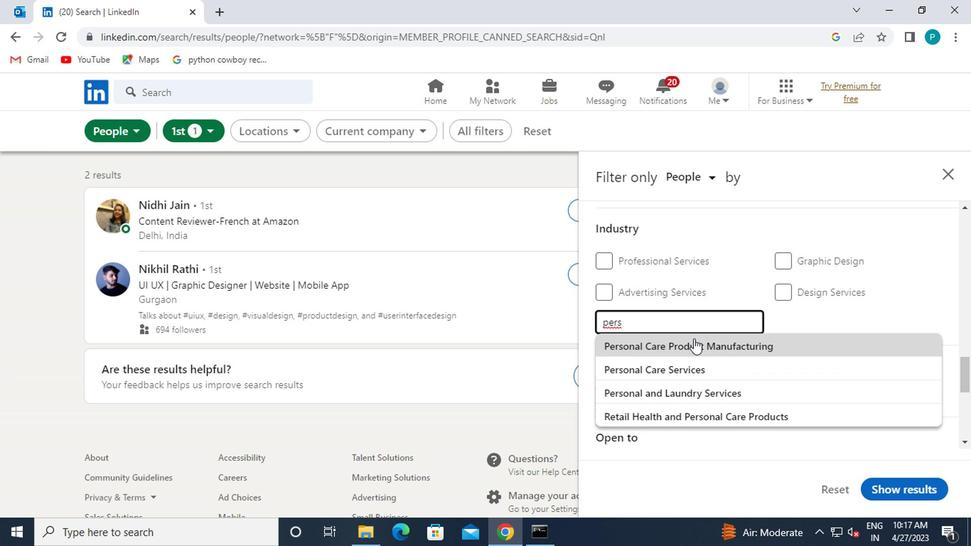 
Action: Mouse pressed left at (693, 340)
Screenshot: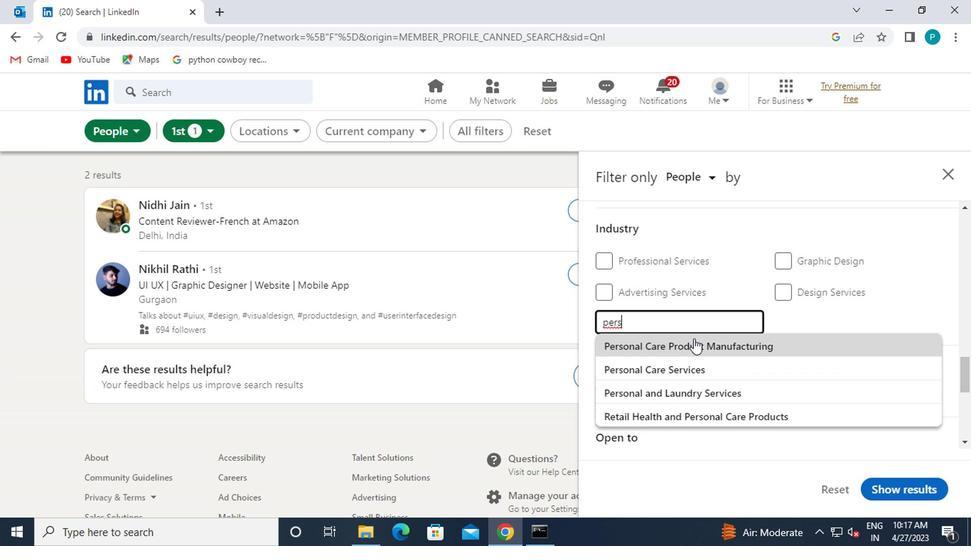 
Action: Mouse scrolled (693, 339) with delta (0, 0)
Screenshot: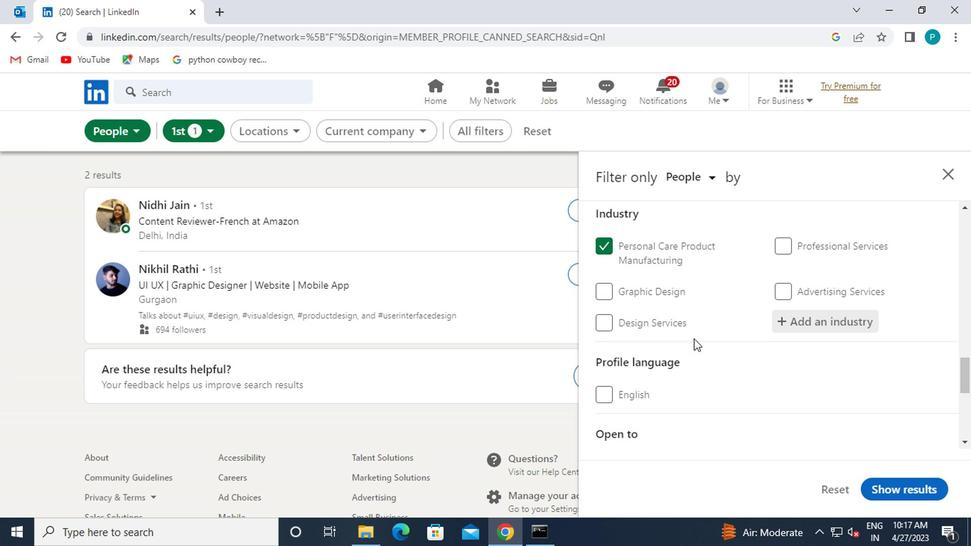 
Action: Mouse scrolled (693, 339) with delta (0, 0)
Screenshot: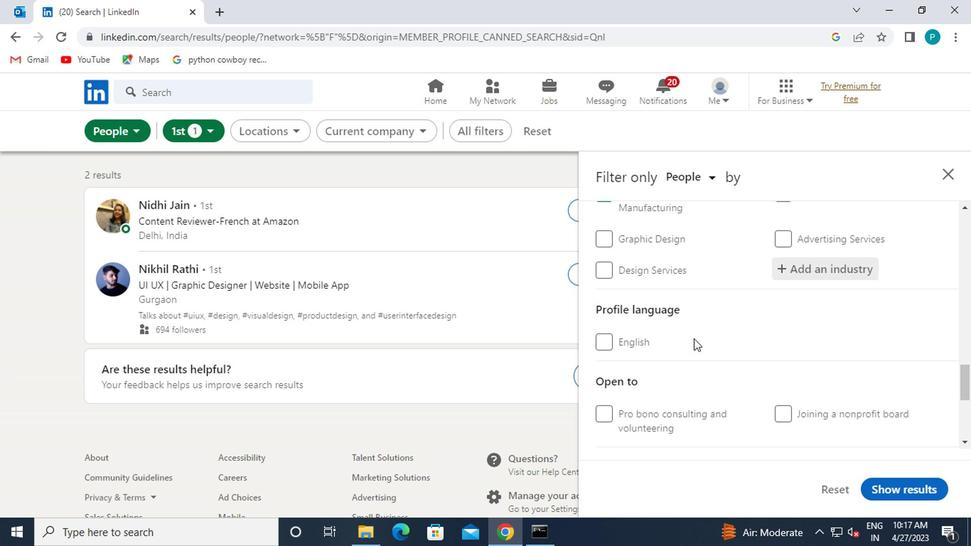 
Action: Mouse moved to (595, 262)
Screenshot: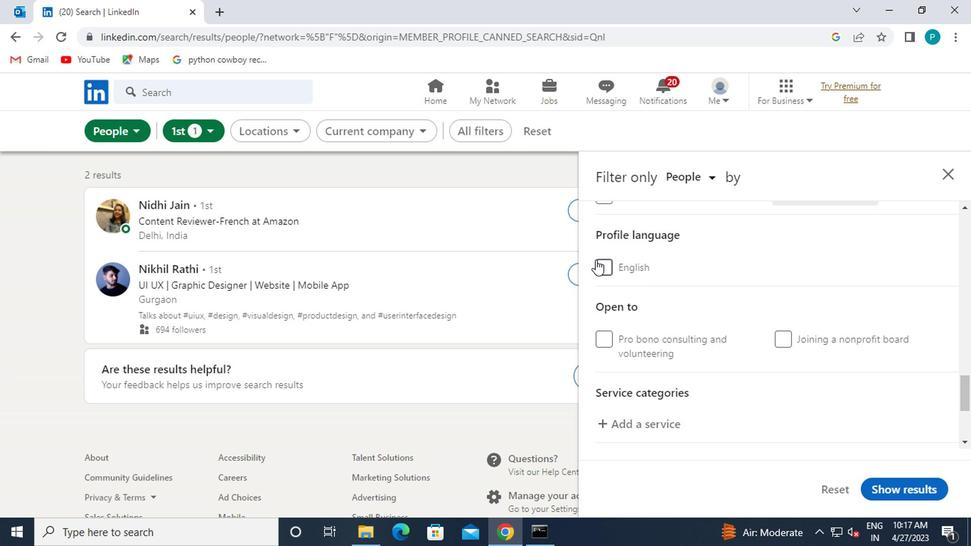 
Action: Mouse pressed left at (595, 262)
Screenshot: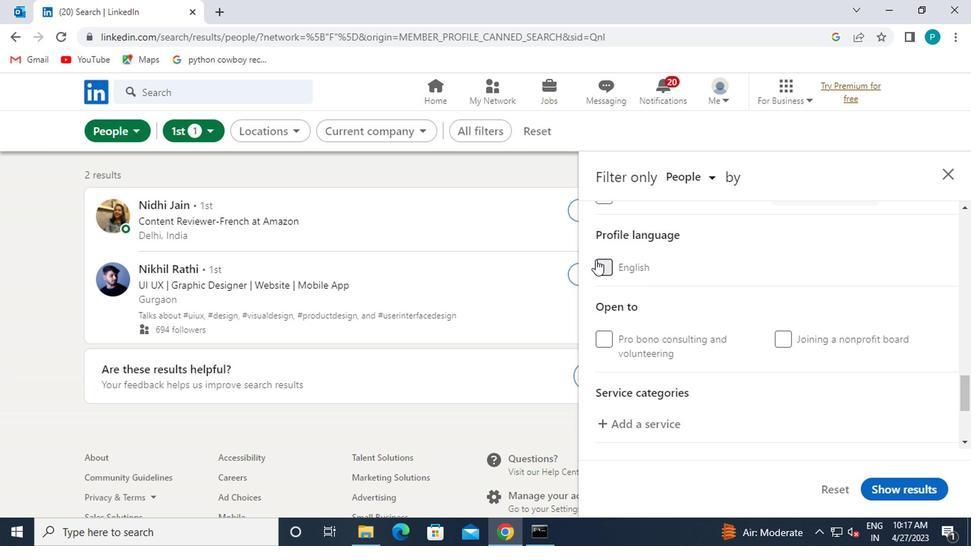 
Action: Mouse moved to (642, 350)
Screenshot: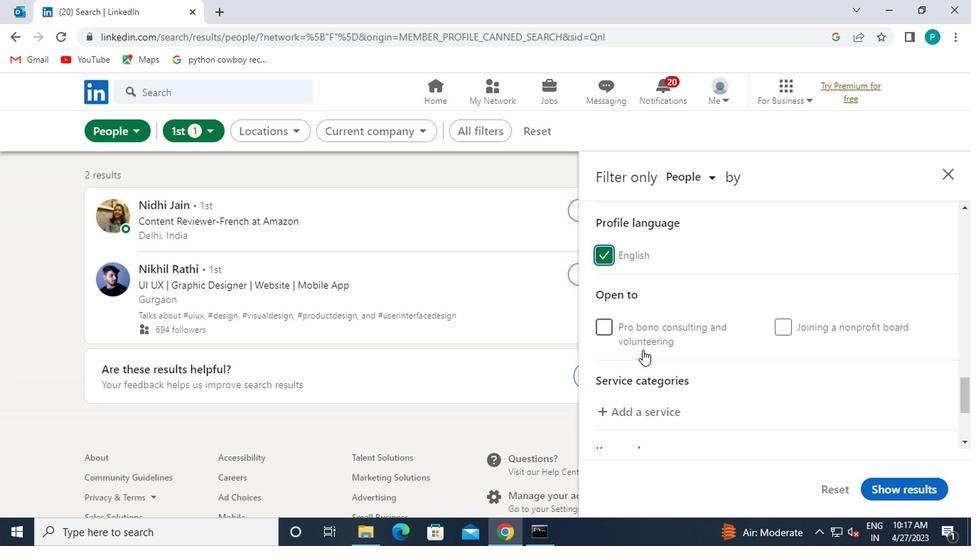 
Action: Mouse scrolled (642, 349) with delta (0, -1)
Screenshot: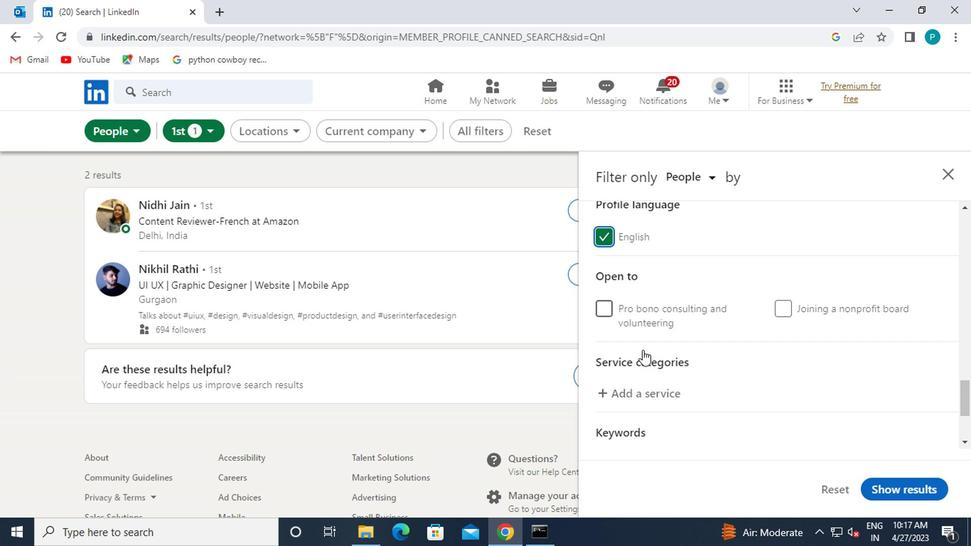 
Action: Mouse moved to (642, 351)
Screenshot: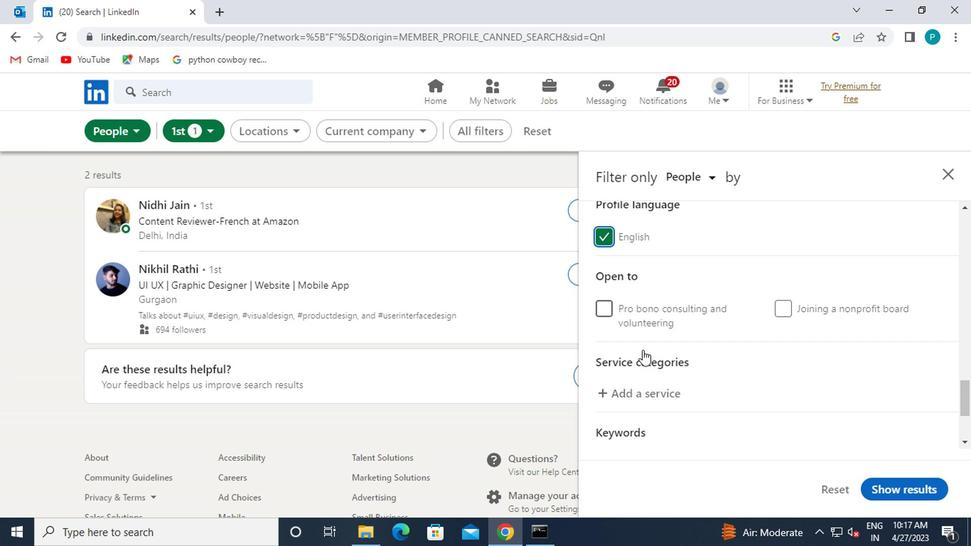 
Action: Mouse pressed left at (642, 351)
Screenshot: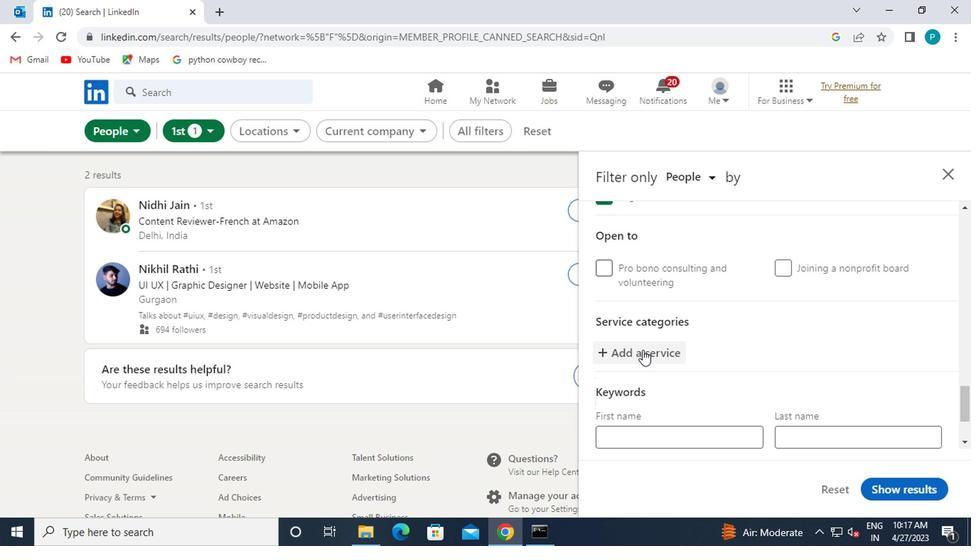 
Action: Key pressed BAN
Screenshot: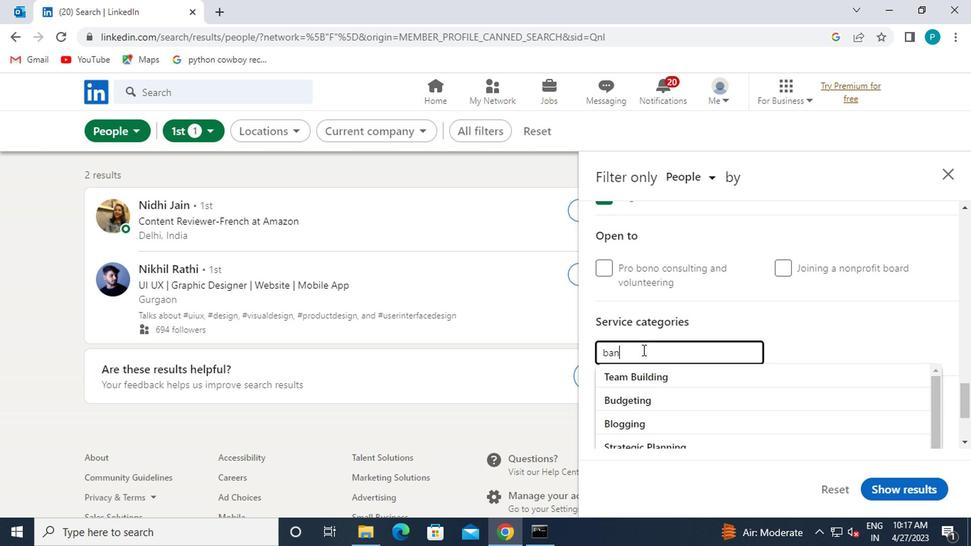 
Action: Mouse moved to (645, 378)
Screenshot: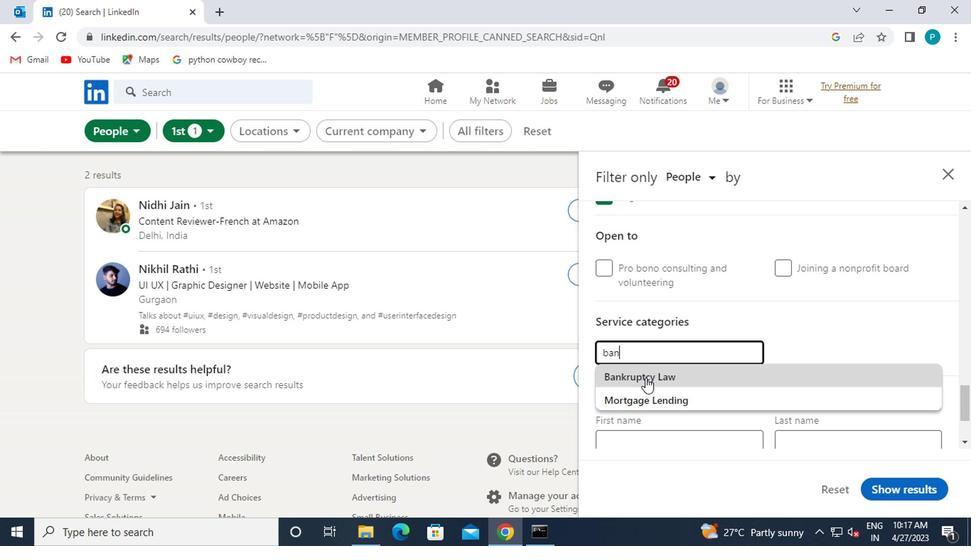 
Action: Mouse pressed left at (645, 378)
Screenshot: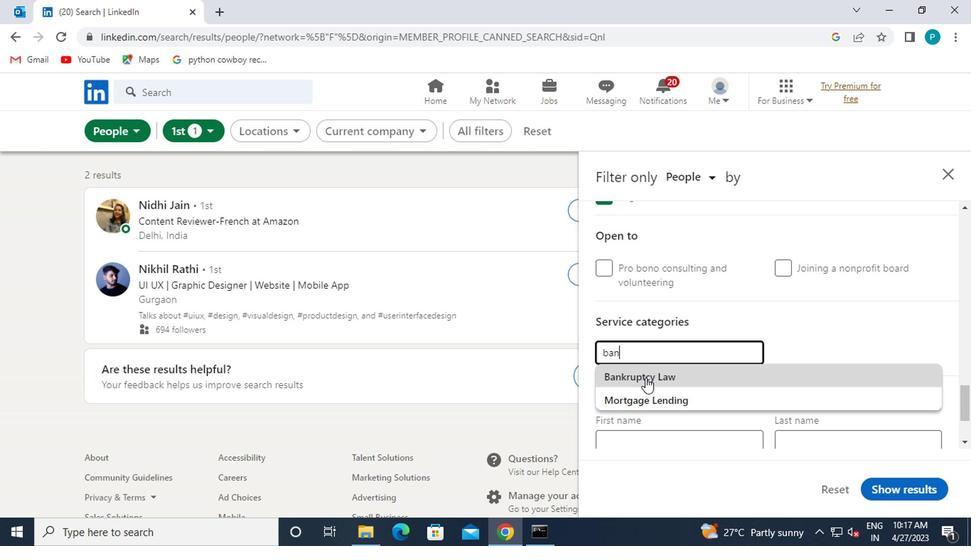 
Action: Mouse scrolled (645, 377) with delta (0, 0)
Screenshot: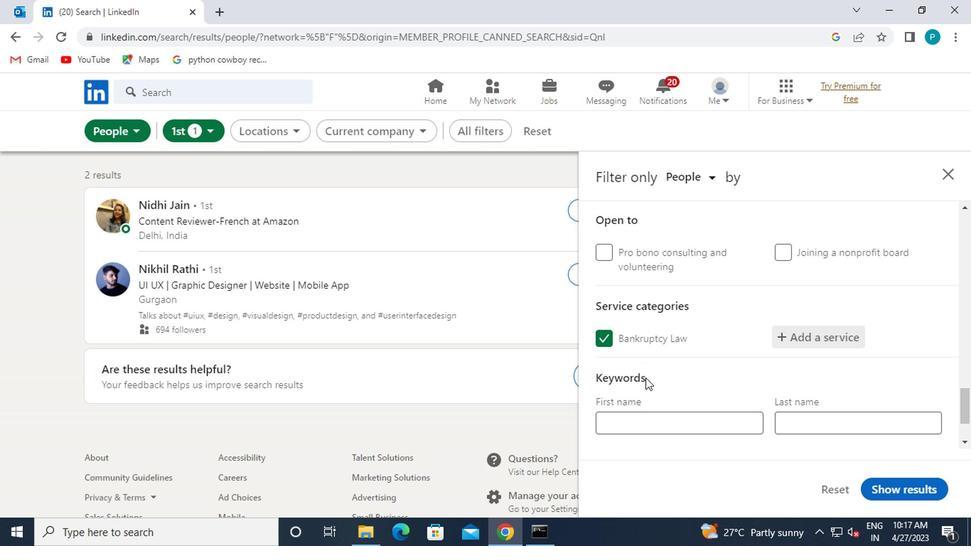 
Action: Mouse scrolled (645, 377) with delta (0, 0)
Screenshot: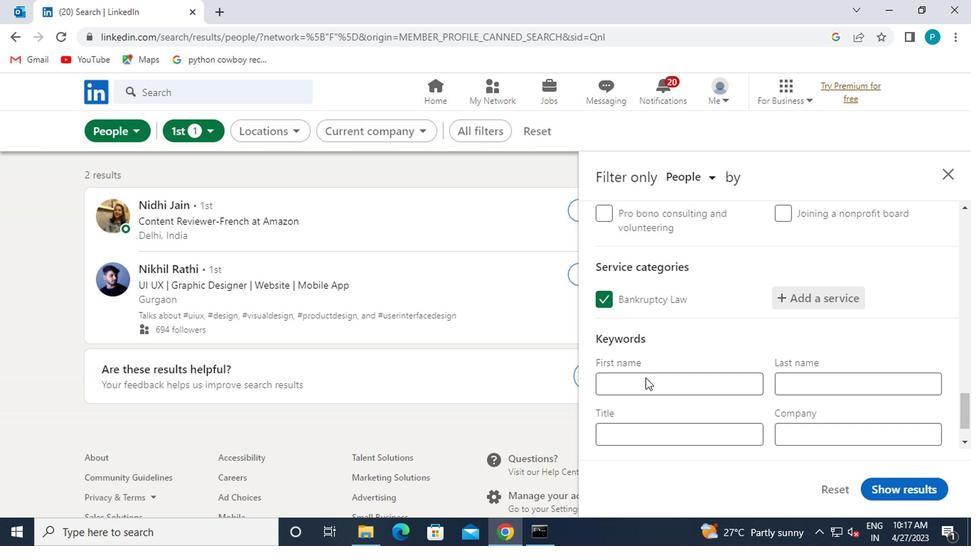 
Action: Mouse pressed left at (645, 378)
Screenshot: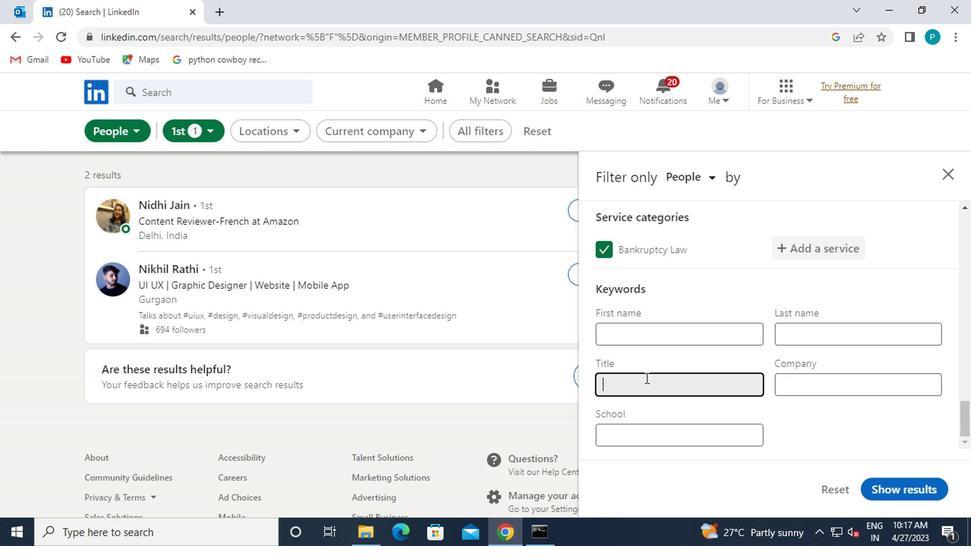
Action: Key pressed <Key.caps_lock>V<Key.backspace>B<Key.caps_lock>OILERMAKER
Screenshot: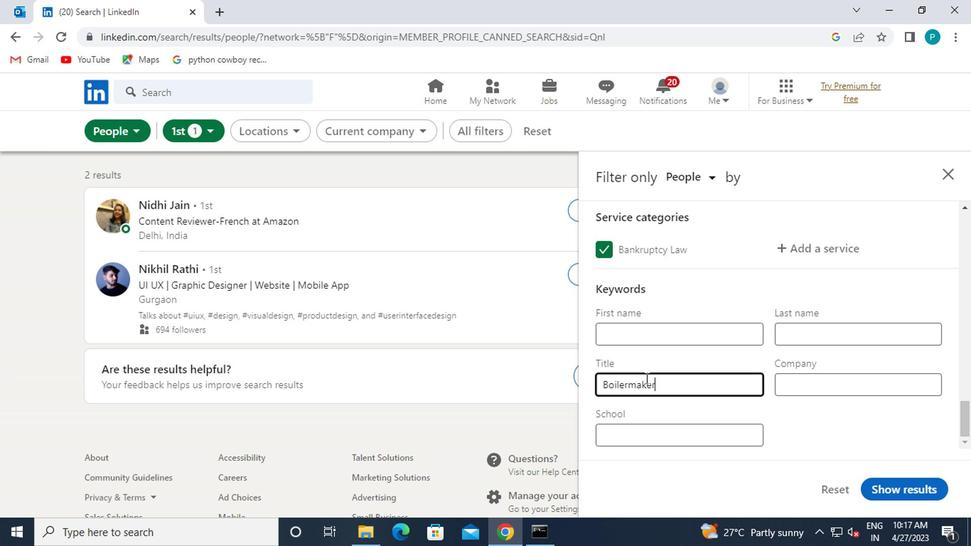 
Action: Mouse moved to (741, 389)
Screenshot: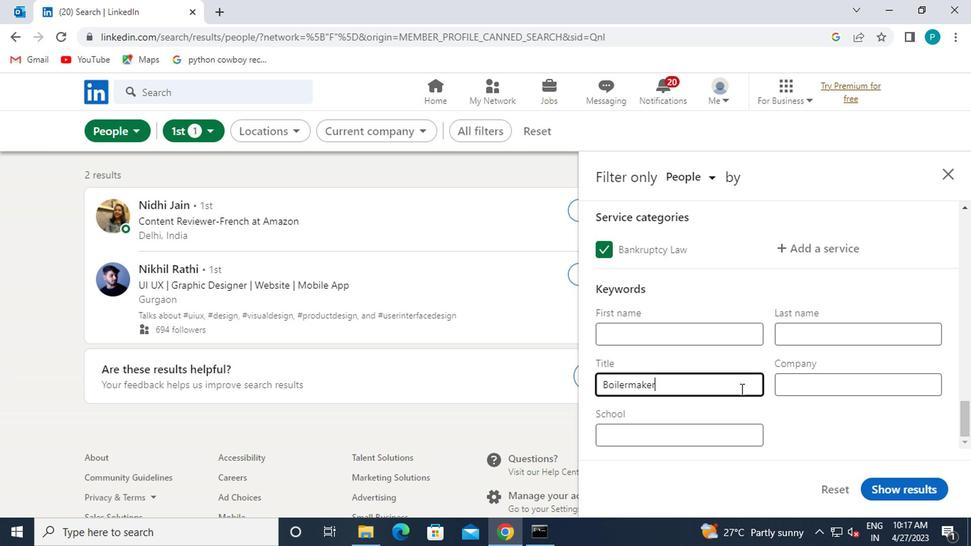 
Action: Mouse scrolled (741, 389) with delta (0, 0)
Screenshot: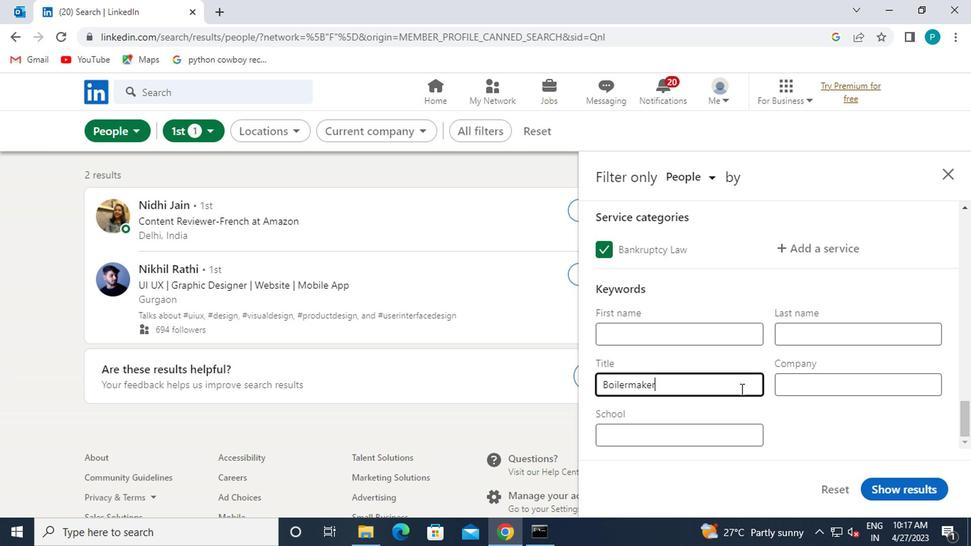 
Action: Mouse moved to (873, 480)
Screenshot: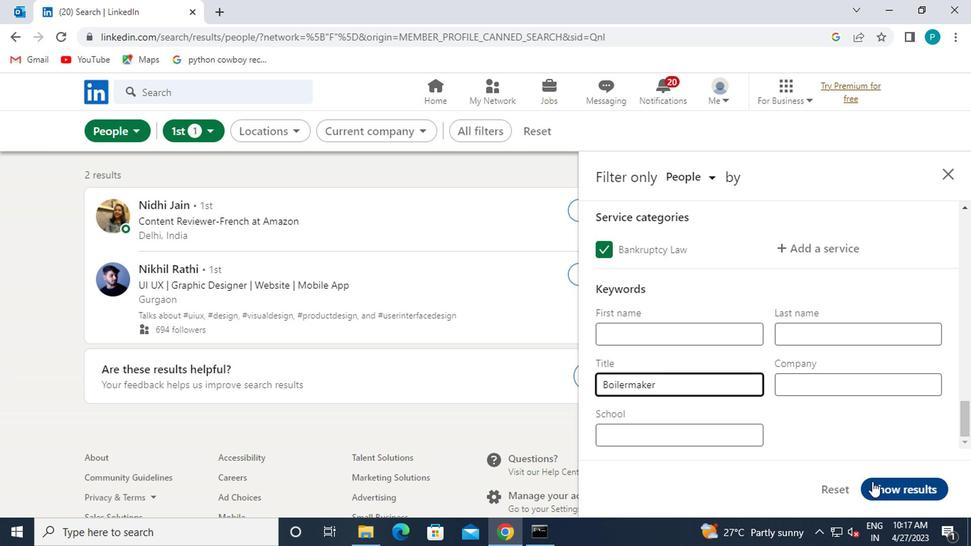 
Action: Mouse pressed left at (873, 480)
Screenshot: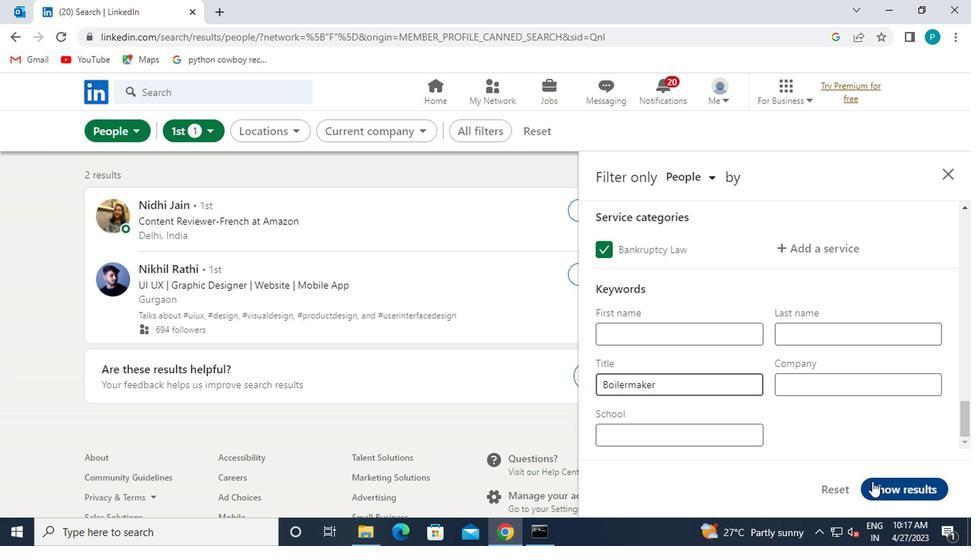 
Action: Mouse moved to (875, 480)
Screenshot: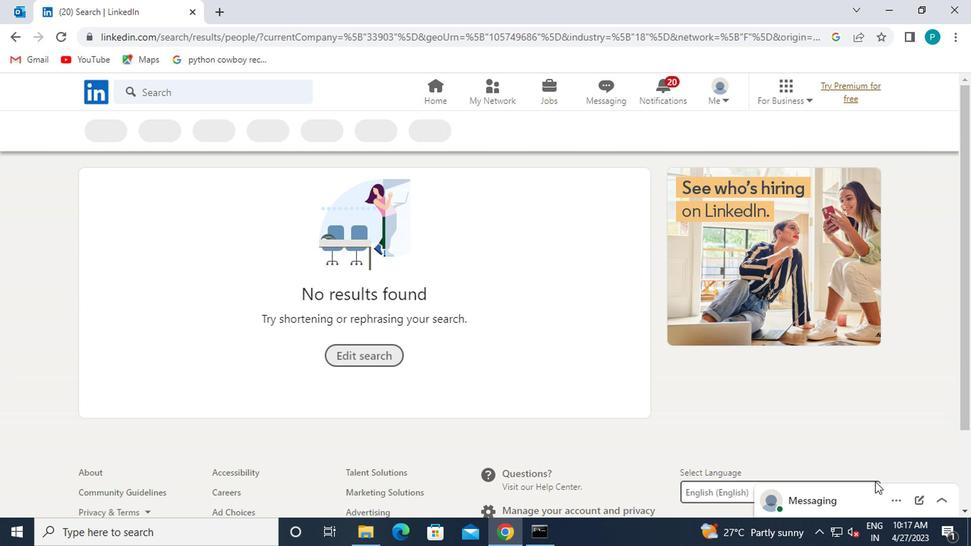 
